 Task: Add Daiya Dairy-Free American Style Cheese Slices to the cart.
Action: Mouse moved to (723, 247)
Screenshot: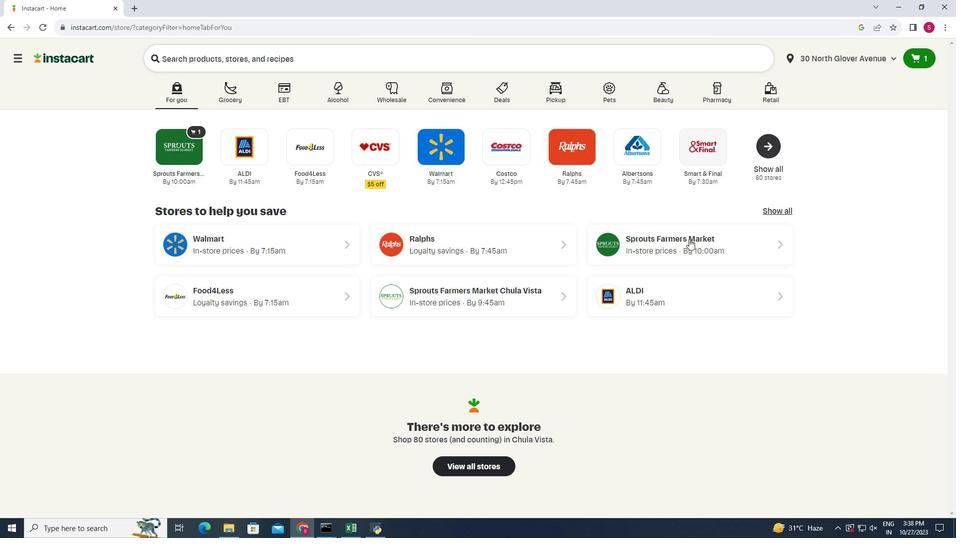 
Action: Mouse pressed left at (723, 247)
Screenshot: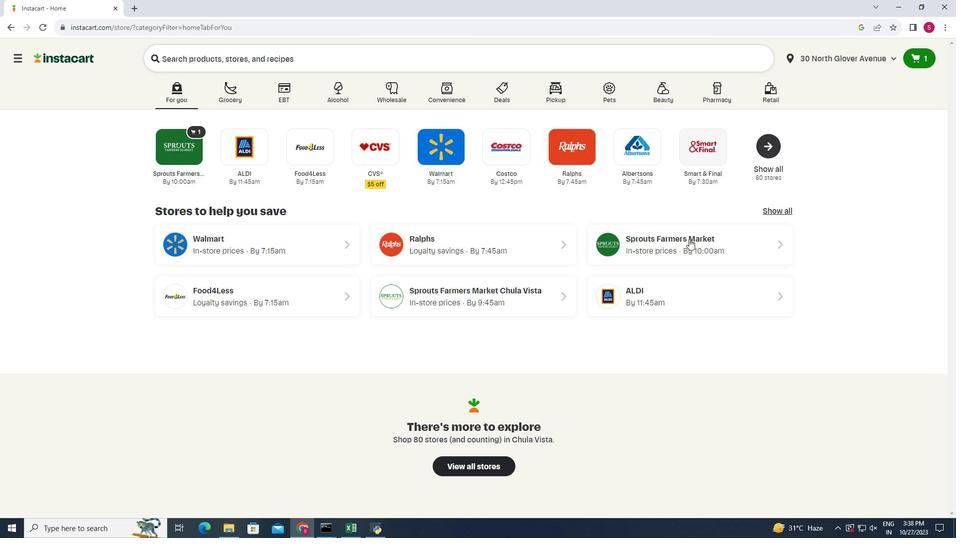 
Action: Mouse moved to (198, 430)
Screenshot: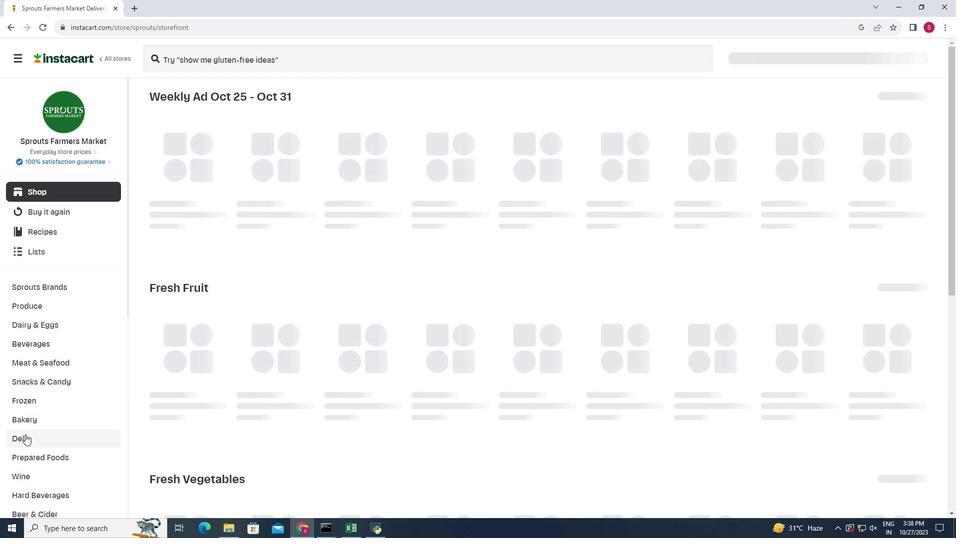 
Action: Mouse pressed left at (198, 430)
Screenshot: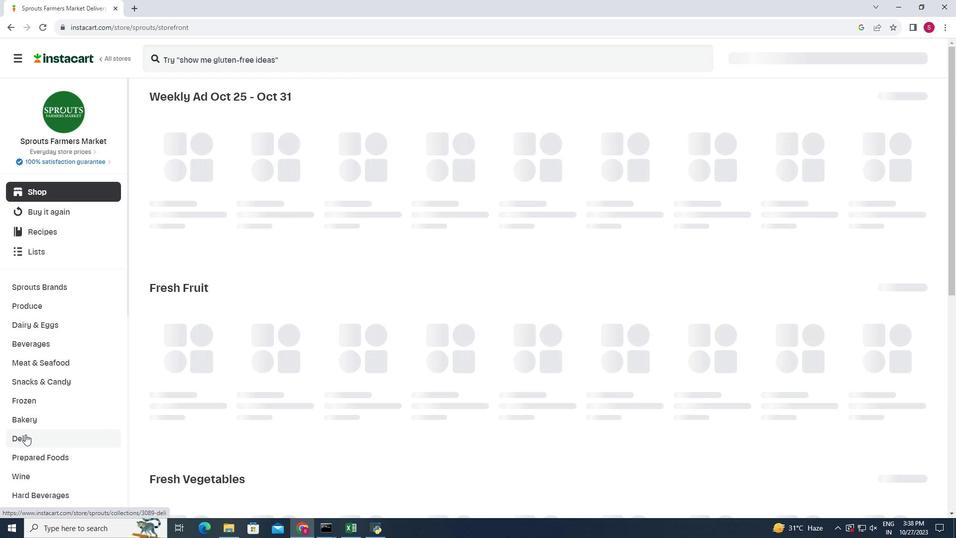 
Action: Mouse moved to (389, 138)
Screenshot: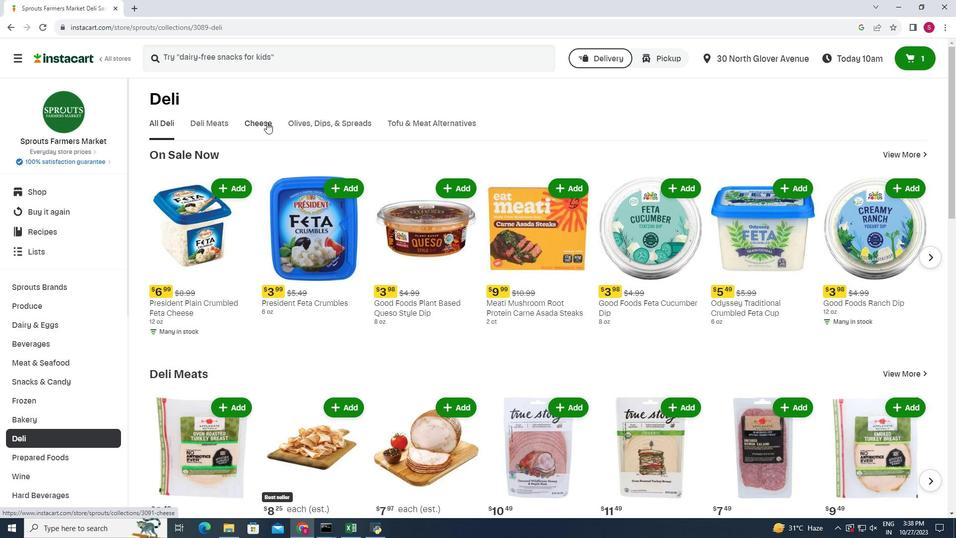 
Action: Mouse pressed left at (389, 138)
Screenshot: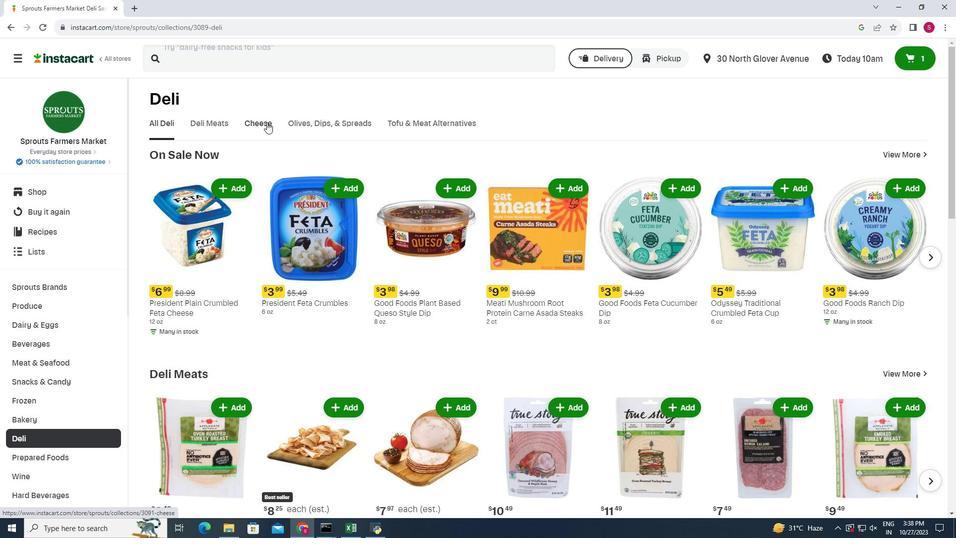 
Action: Mouse moved to (921, 182)
Screenshot: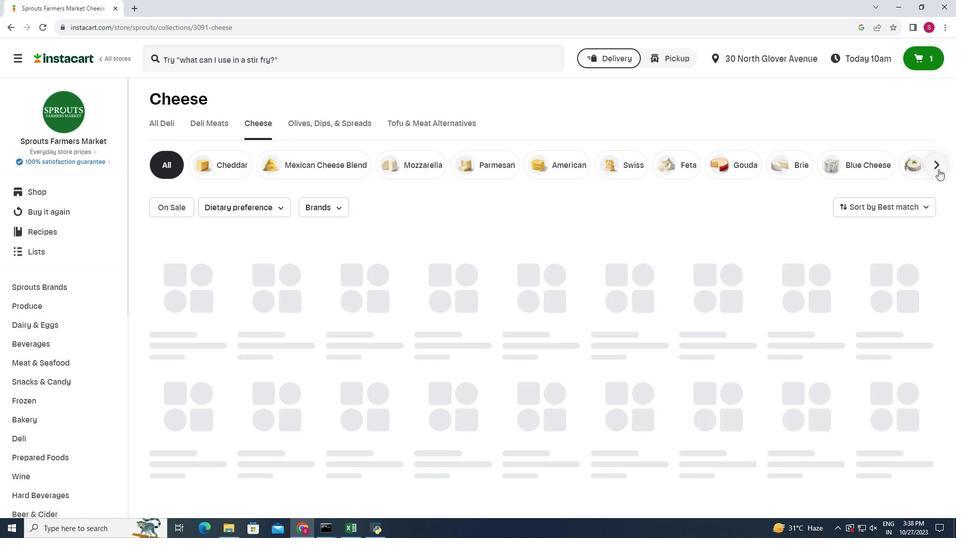 
Action: Mouse pressed left at (921, 182)
Screenshot: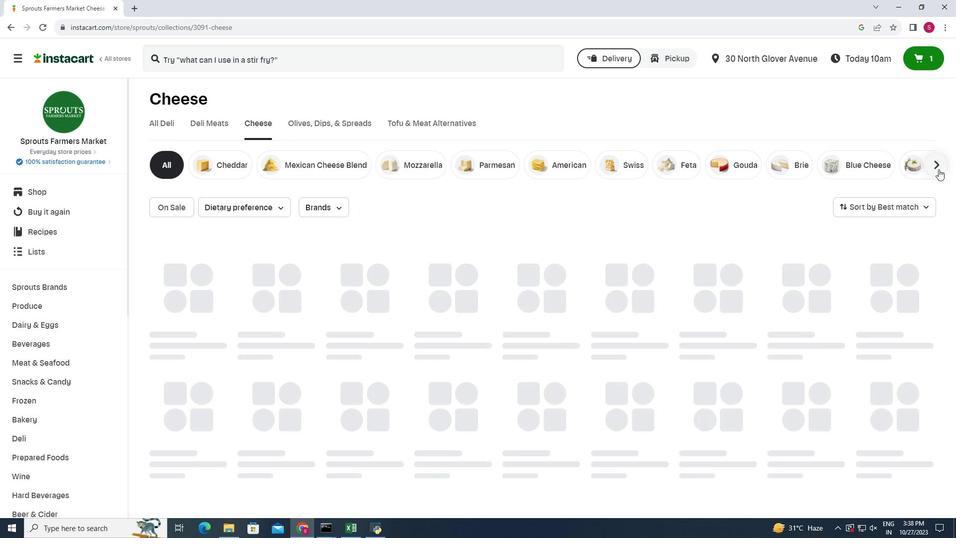 
Action: Mouse moved to (913, 180)
Screenshot: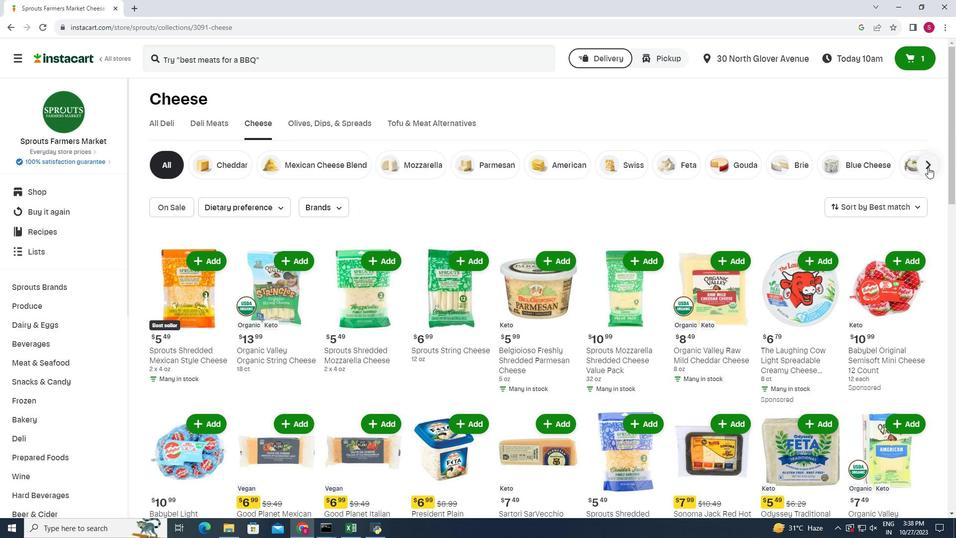 
Action: Mouse pressed left at (913, 180)
Screenshot: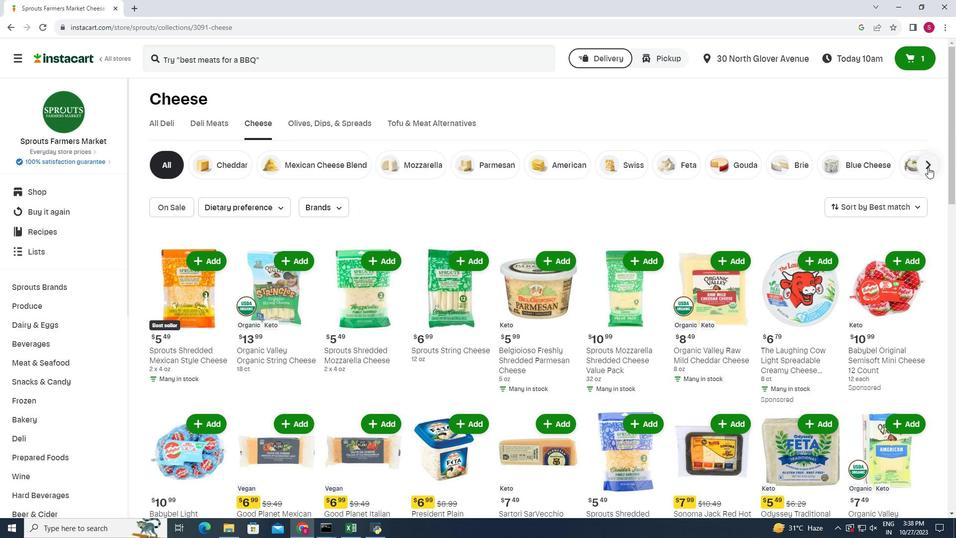 
Action: Mouse moved to (886, 182)
Screenshot: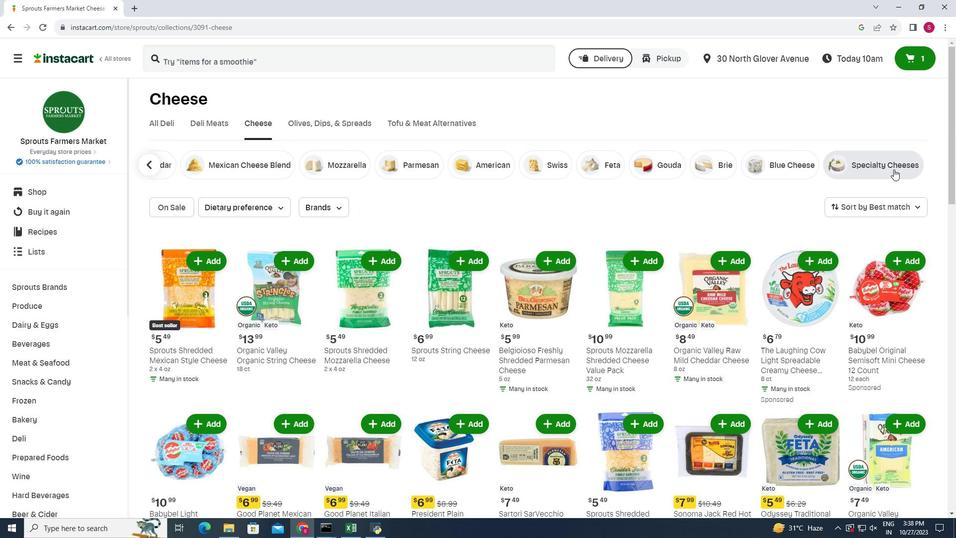 
Action: Mouse pressed left at (886, 182)
Screenshot: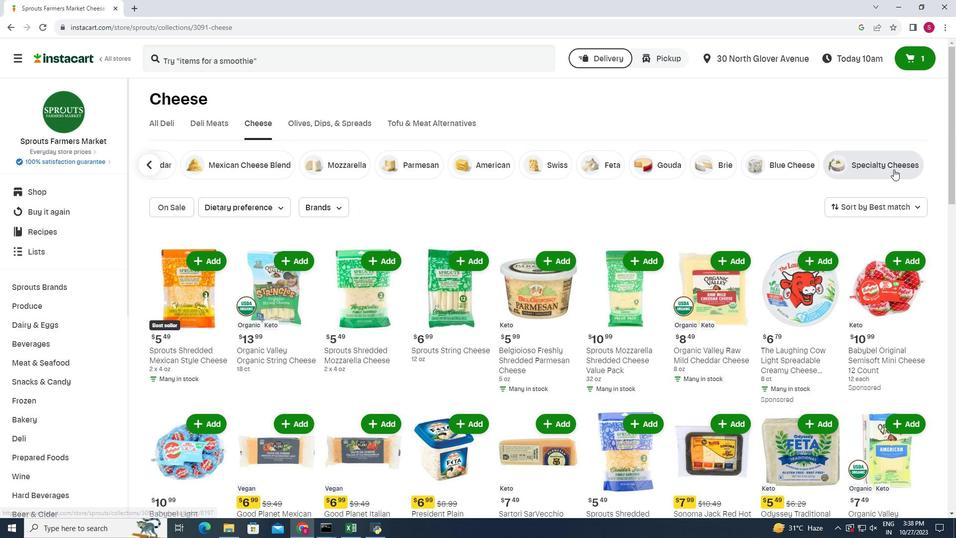 
Action: Mouse moved to (302, 233)
Screenshot: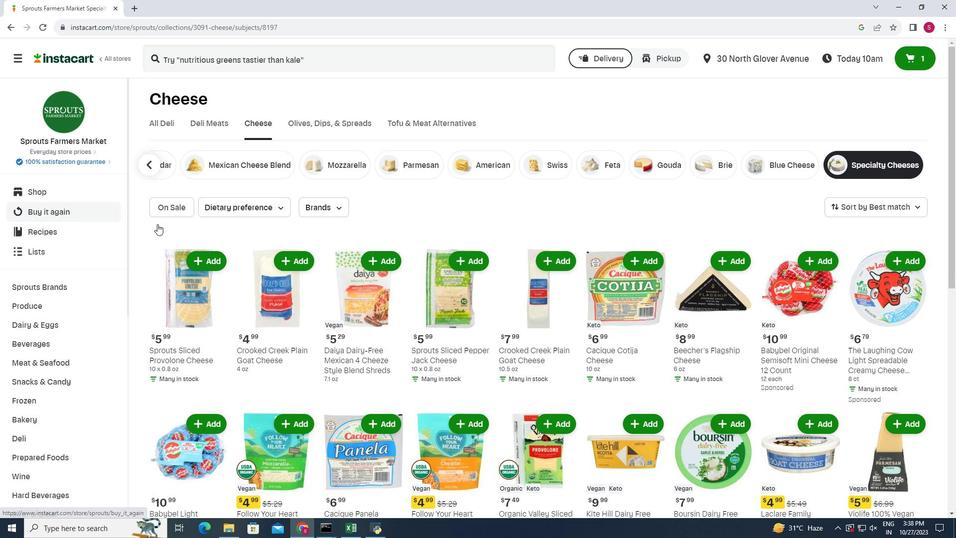 
Action: Mouse scrolled (302, 233) with delta (0, 0)
Screenshot: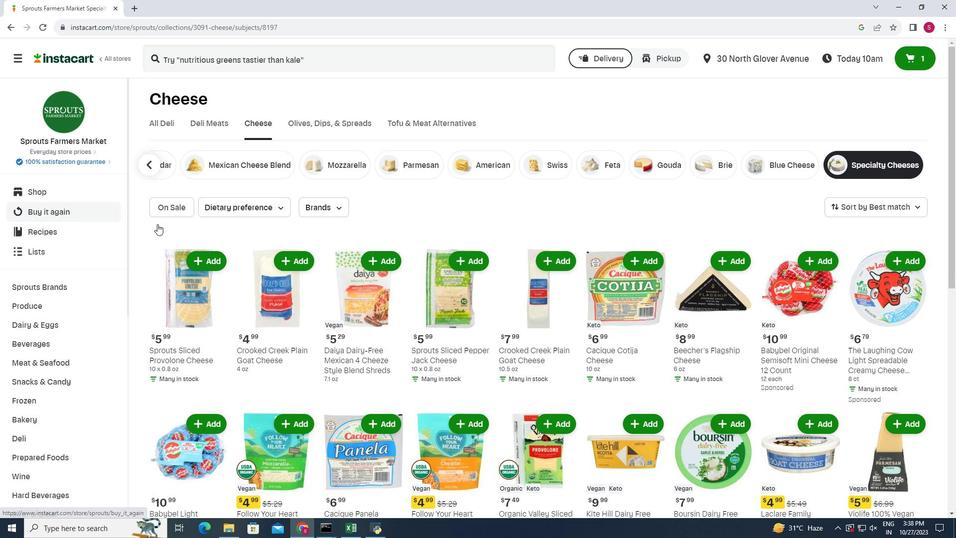 
Action: Mouse moved to (304, 236)
Screenshot: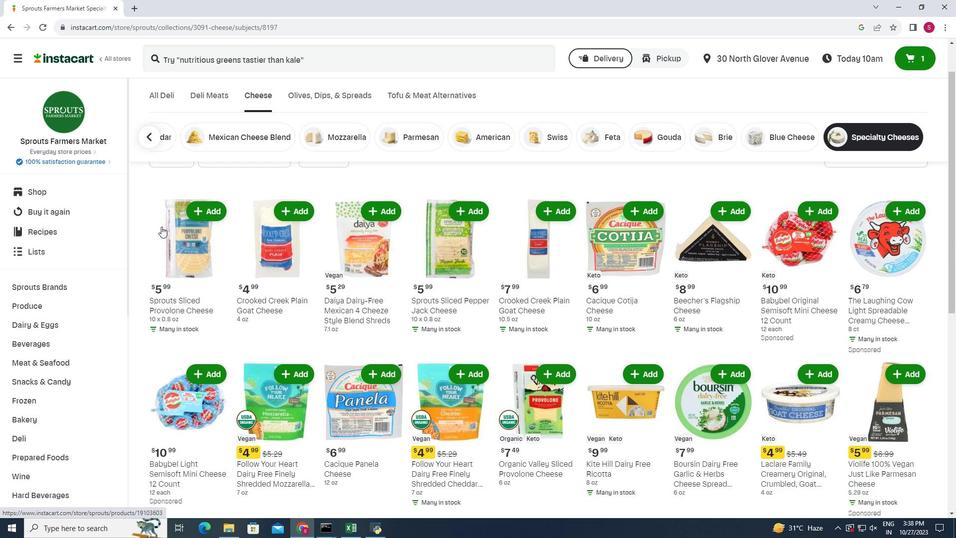 
Action: Mouse scrolled (304, 235) with delta (0, 0)
Screenshot: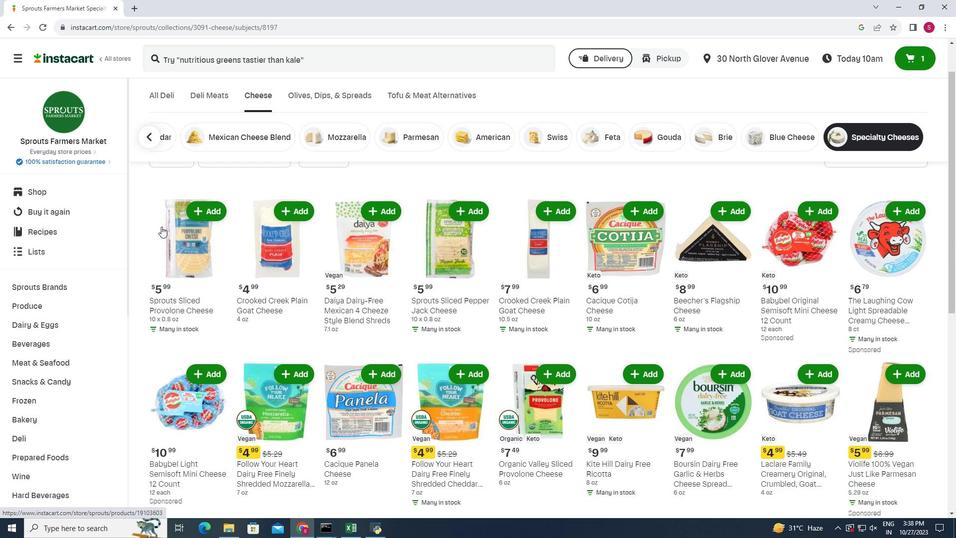 
Action: Mouse moved to (401, 237)
Screenshot: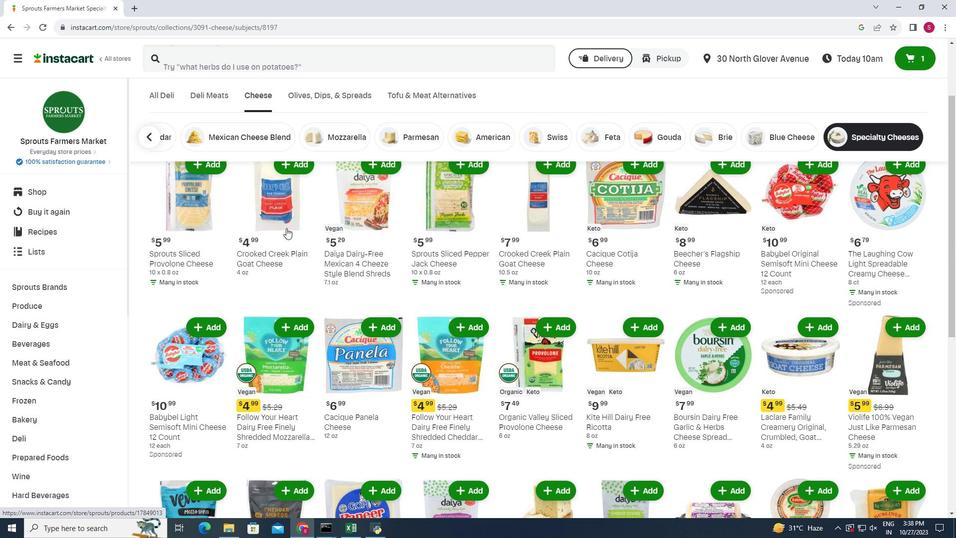 
Action: Mouse scrolled (401, 238) with delta (0, 0)
Screenshot: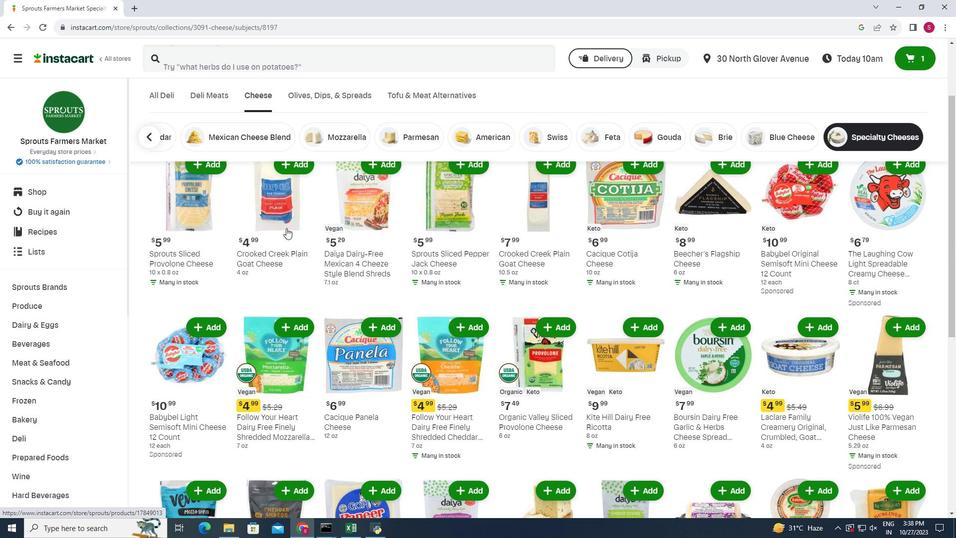 
Action: Mouse moved to (870, 301)
Screenshot: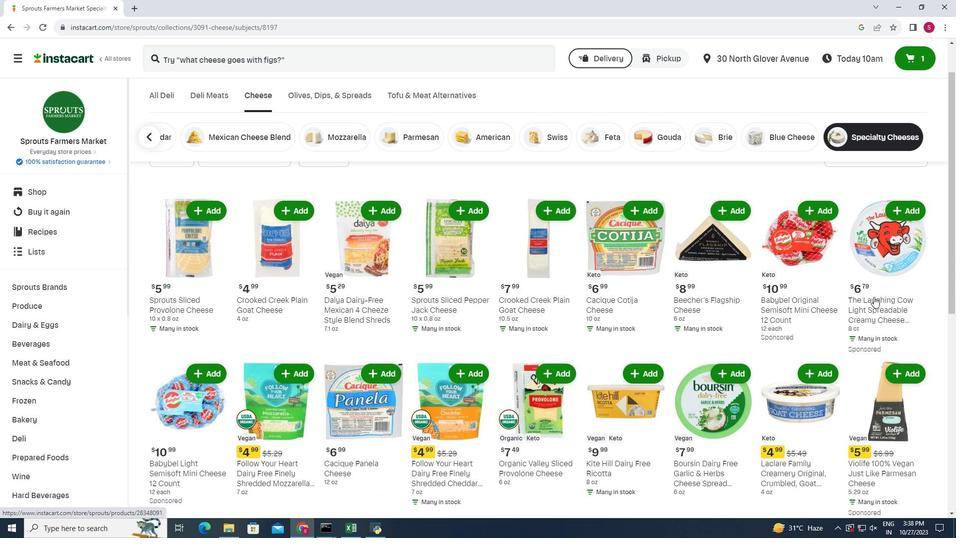 
Action: Mouse scrolled (870, 301) with delta (0, 0)
Screenshot: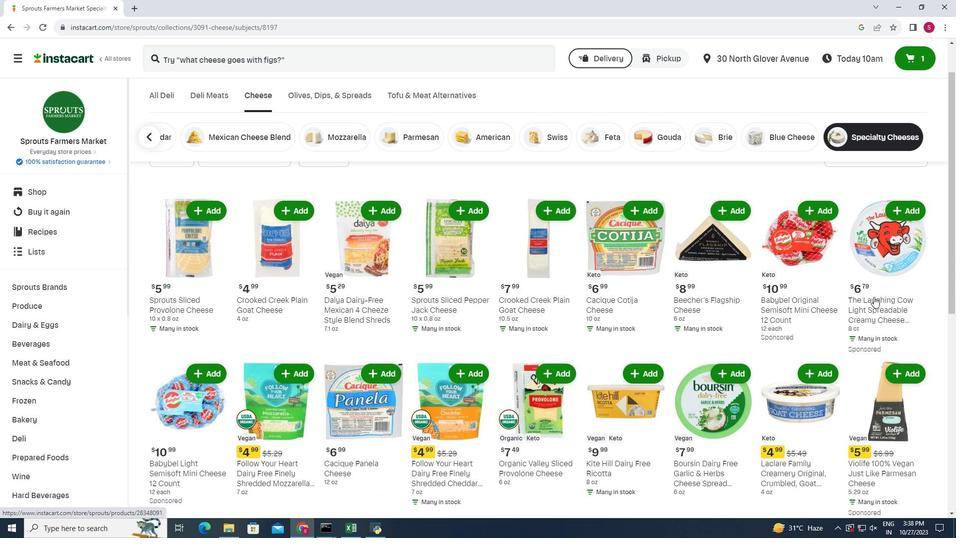 
Action: Mouse scrolled (870, 301) with delta (0, 0)
Screenshot: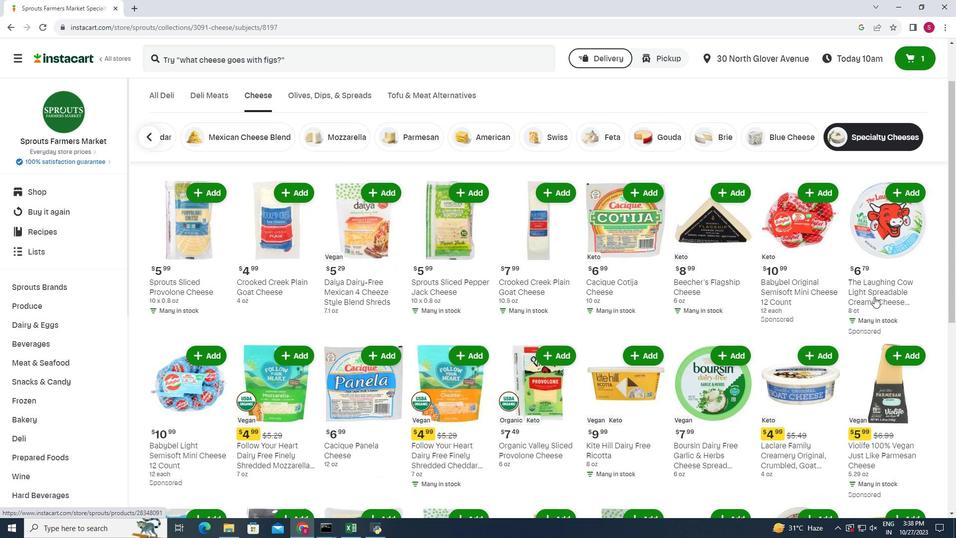 
Action: Mouse moved to (383, 340)
Screenshot: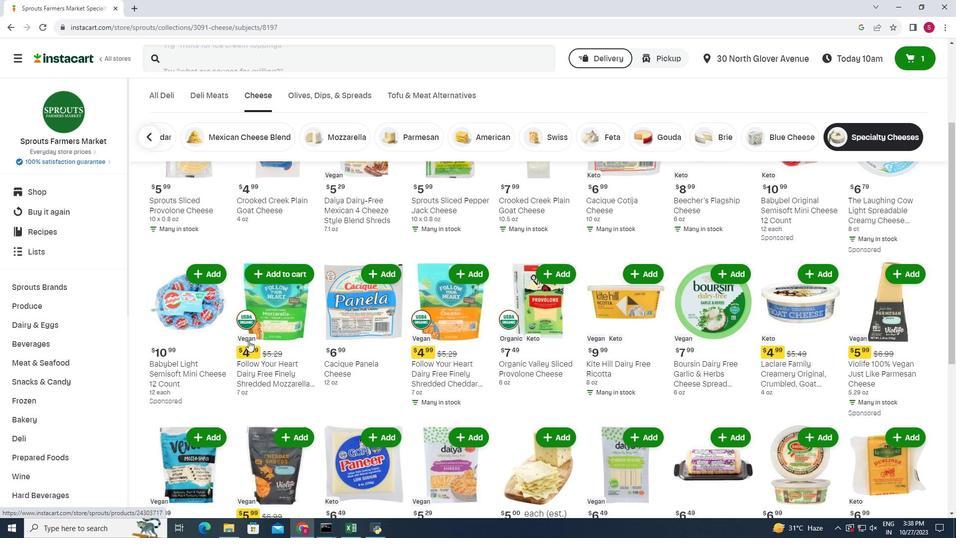 
Action: Mouse scrolled (383, 340) with delta (0, 0)
Screenshot: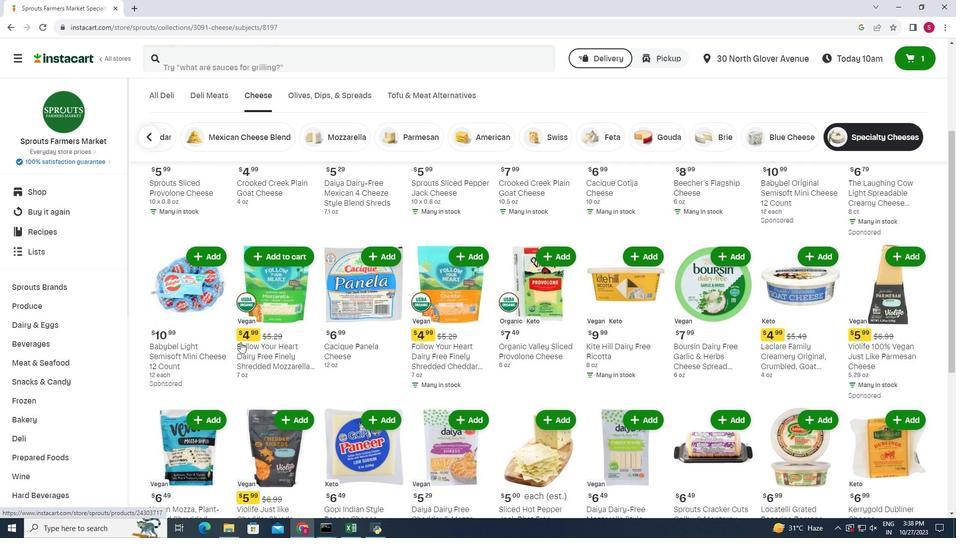 
Action: Mouse moved to (368, 344)
Screenshot: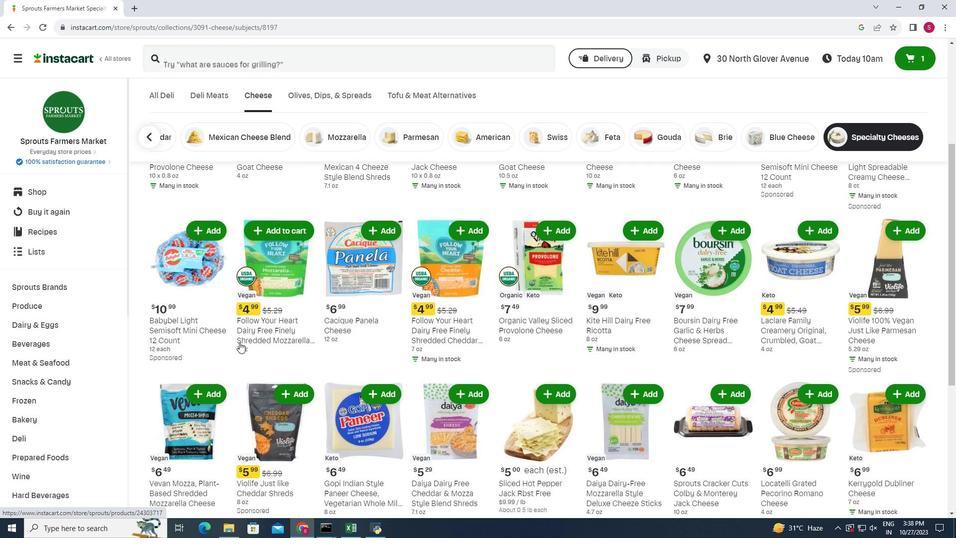 
Action: Mouse scrolled (368, 343) with delta (0, 0)
Screenshot: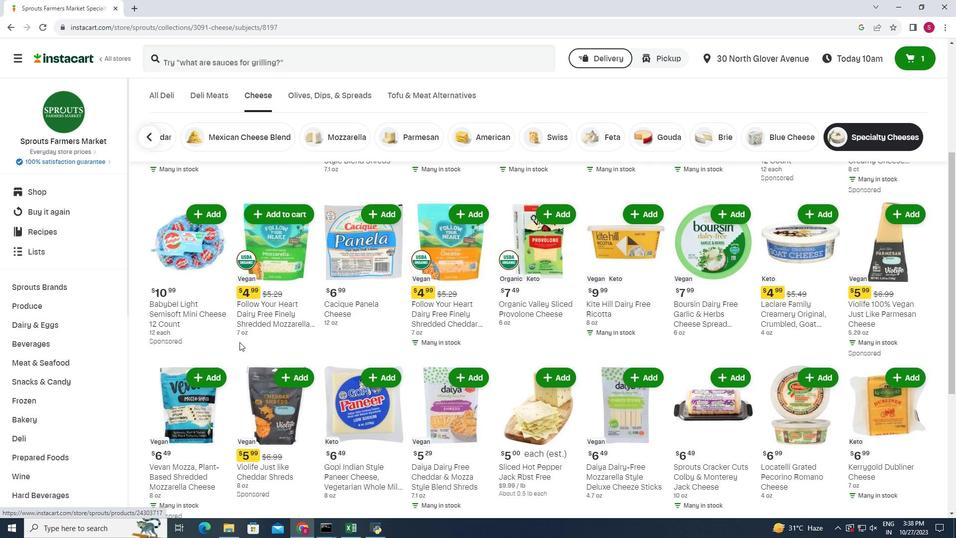 
Action: Mouse moved to (746, 404)
Screenshot: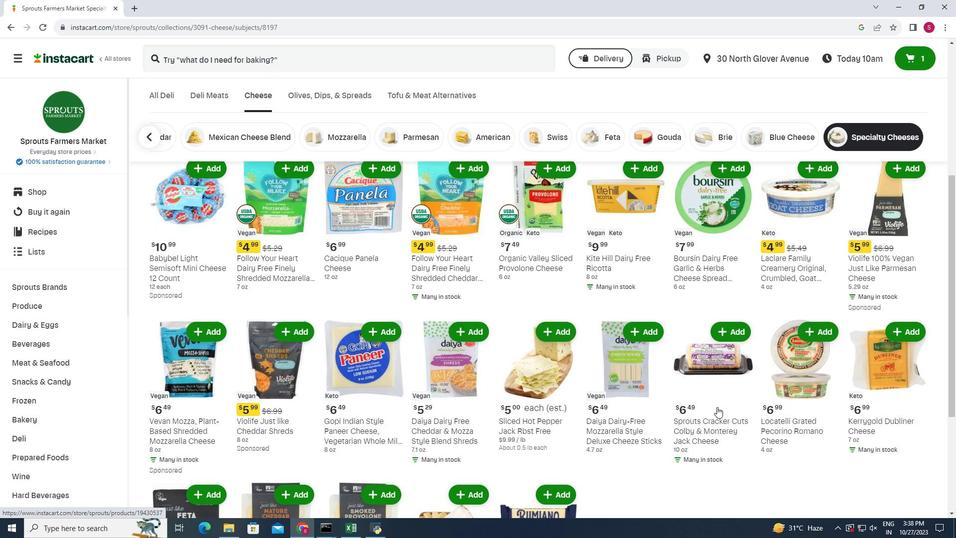 
Action: Mouse scrolled (746, 404) with delta (0, 0)
Screenshot: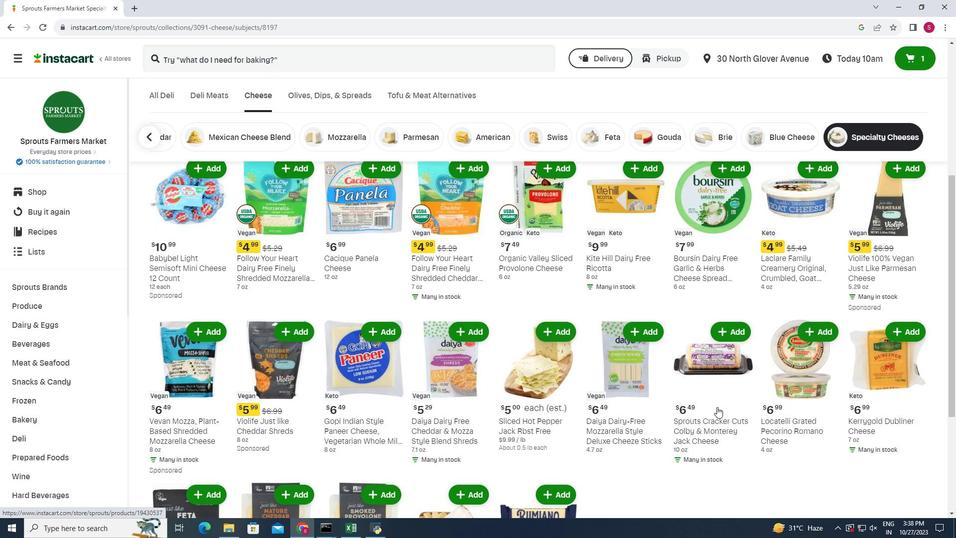 
Action: Mouse moved to (863, 376)
Screenshot: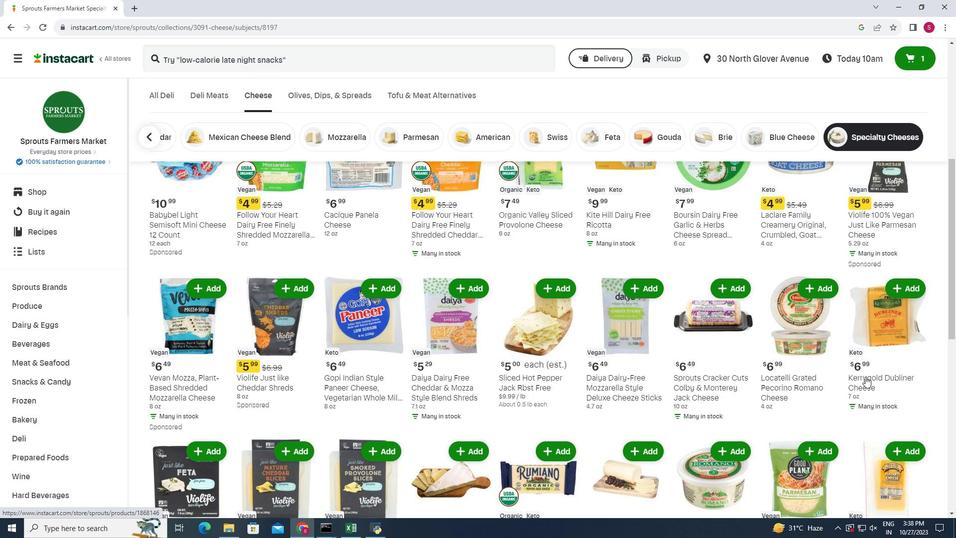 
Action: Mouse scrolled (863, 376) with delta (0, 0)
Screenshot: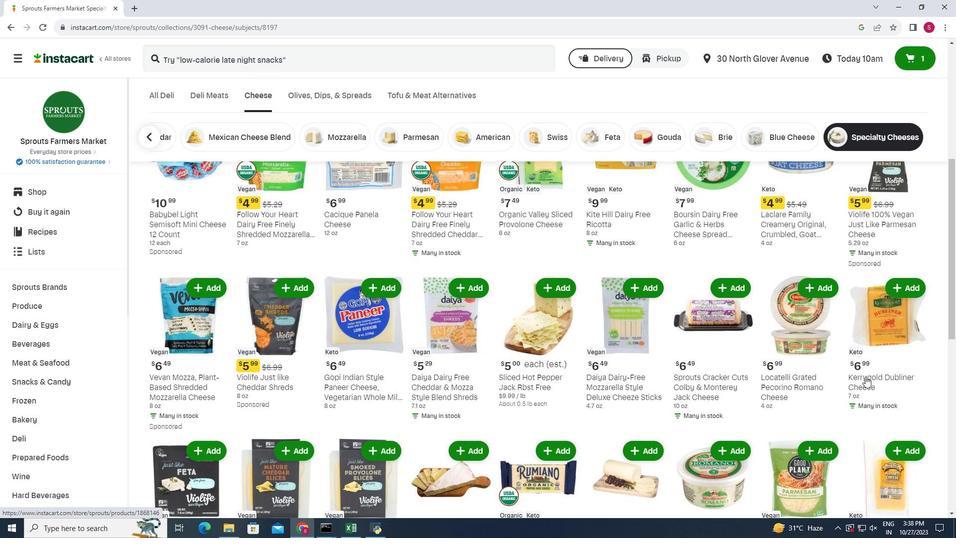 
Action: Mouse scrolled (863, 376) with delta (0, 0)
Screenshot: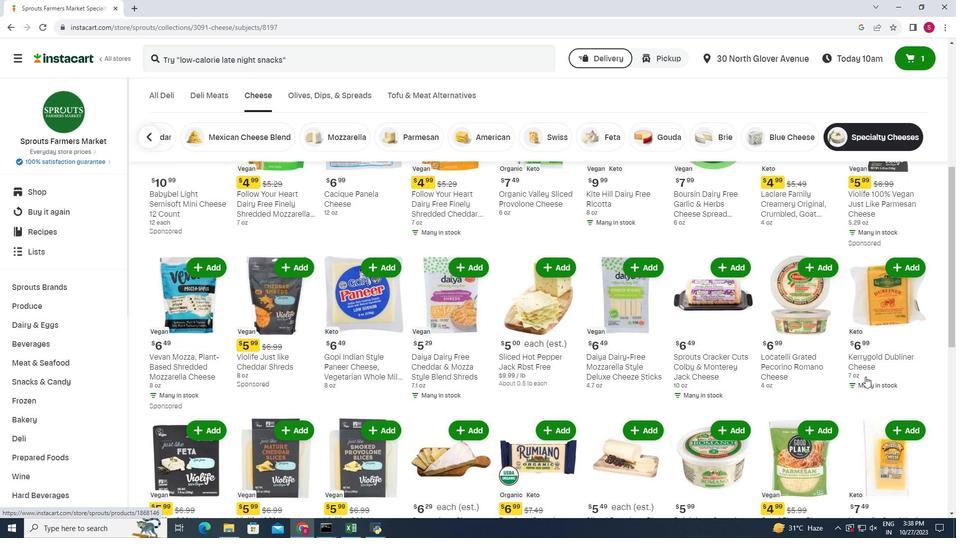 
Action: Mouse moved to (315, 414)
Screenshot: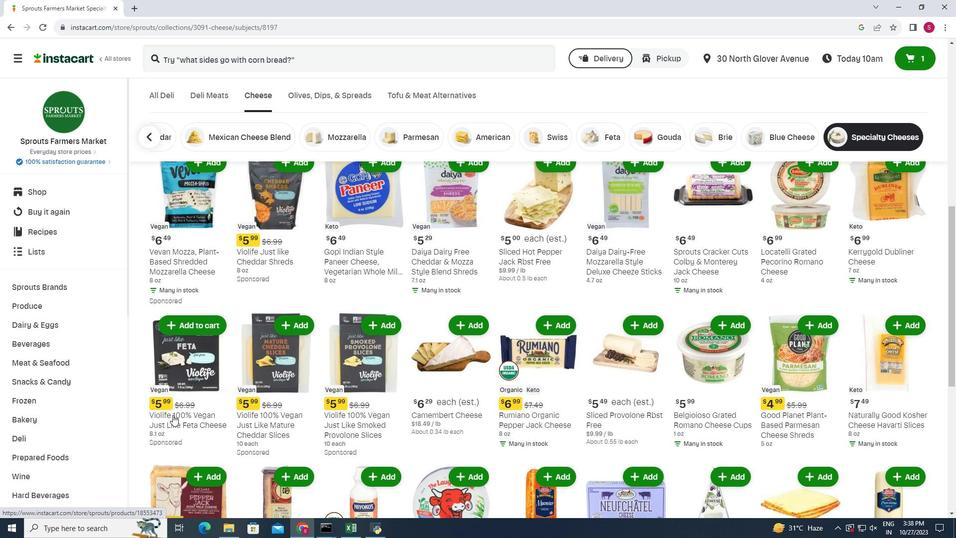 
Action: Mouse scrolled (315, 414) with delta (0, 0)
Screenshot: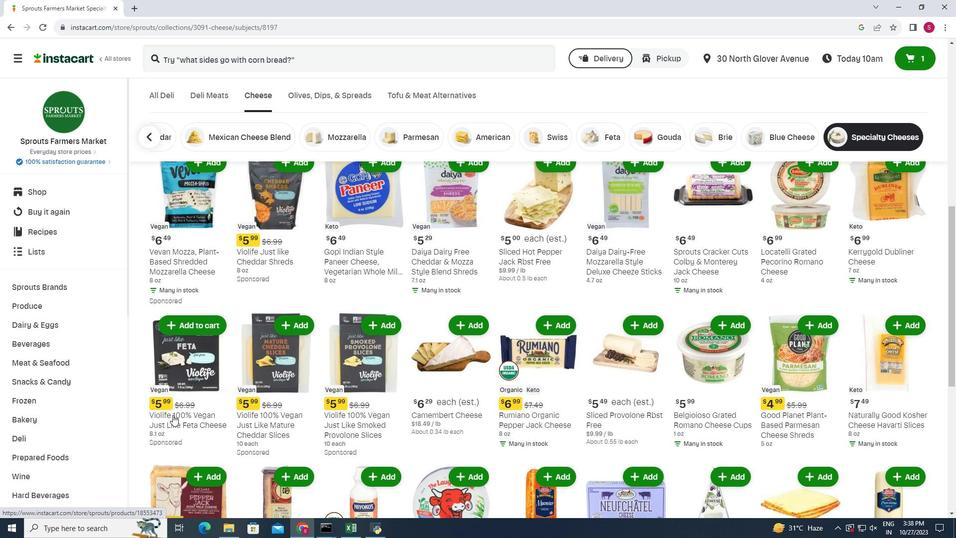 
Action: Mouse moved to (314, 414)
Screenshot: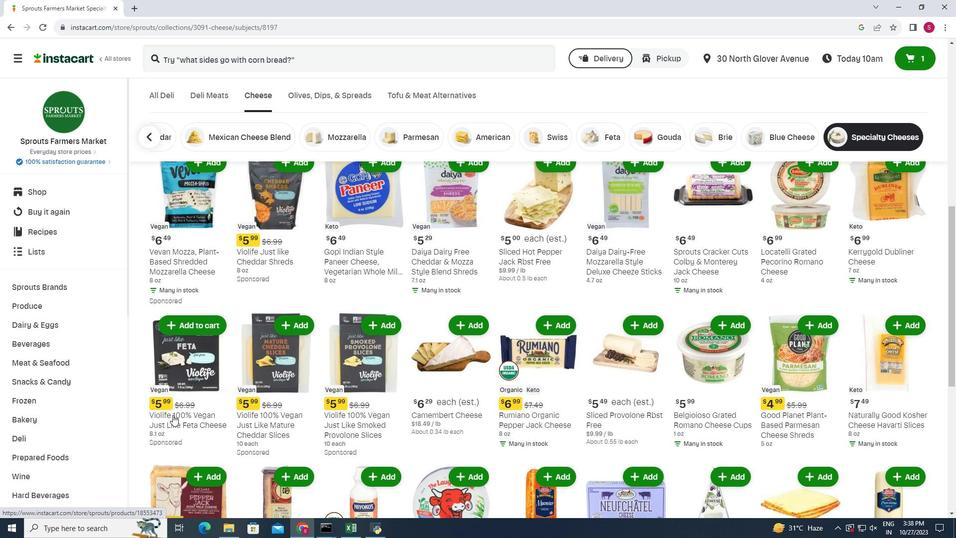 
Action: Mouse scrolled (314, 413) with delta (0, 0)
Screenshot: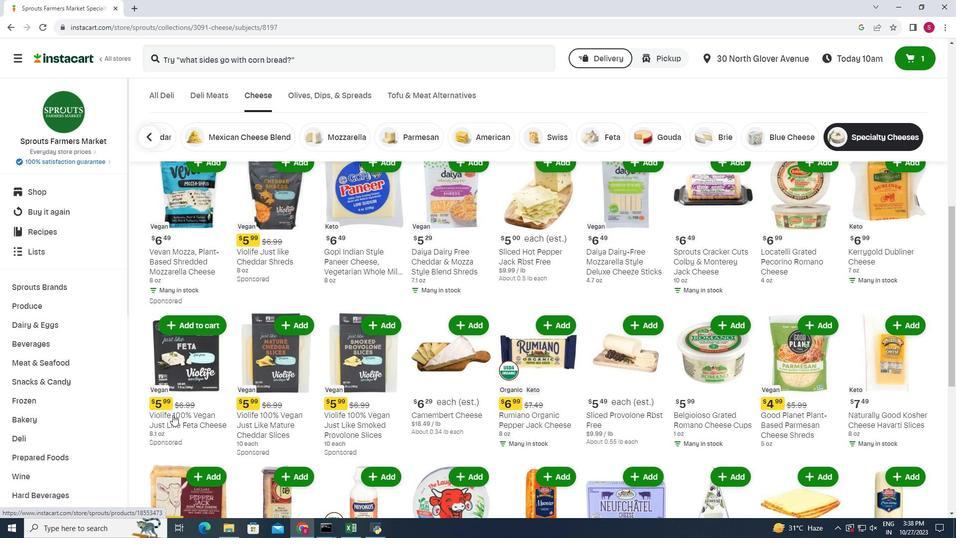 
Action: Mouse moved to (341, 407)
Screenshot: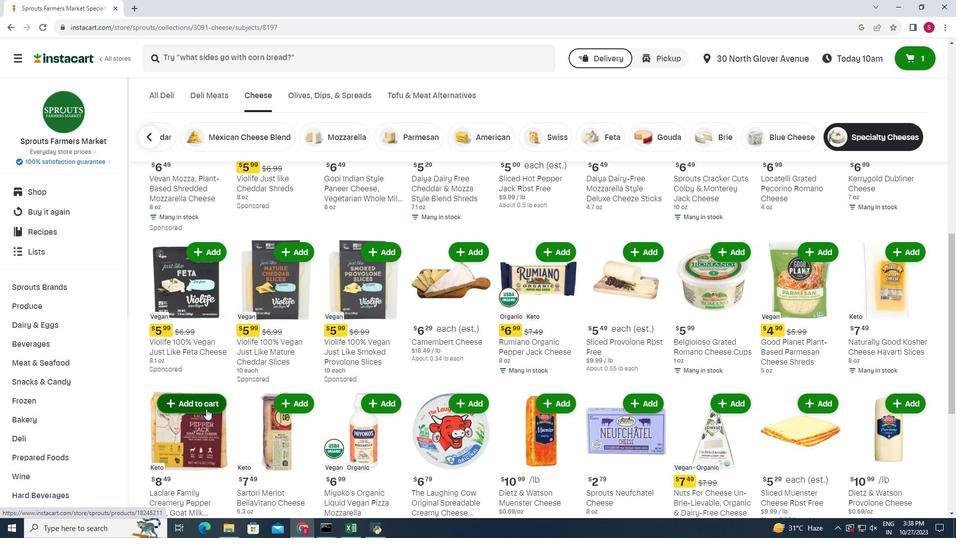 
Action: Mouse scrolled (341, 406) with delta (0, 0)
Screenshot: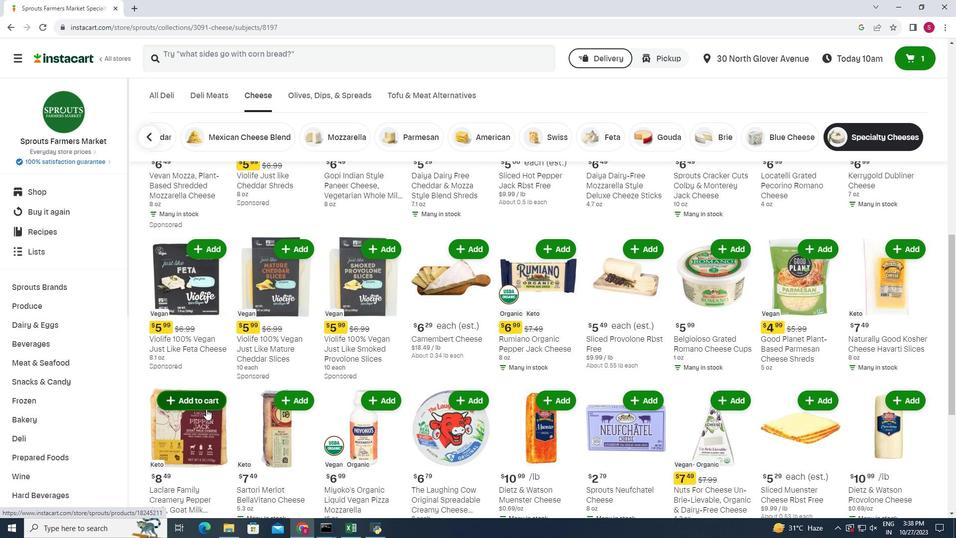 
Action: Mouse scrolled (341, 406) with delta (0, 0)
Screenshot: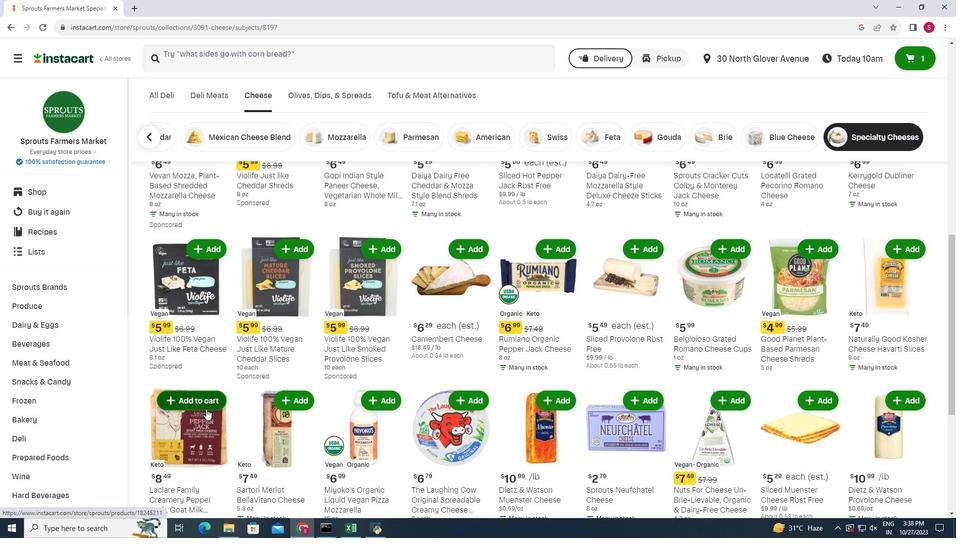 
Action: Mouse moved to (898, 379)
Screenshot: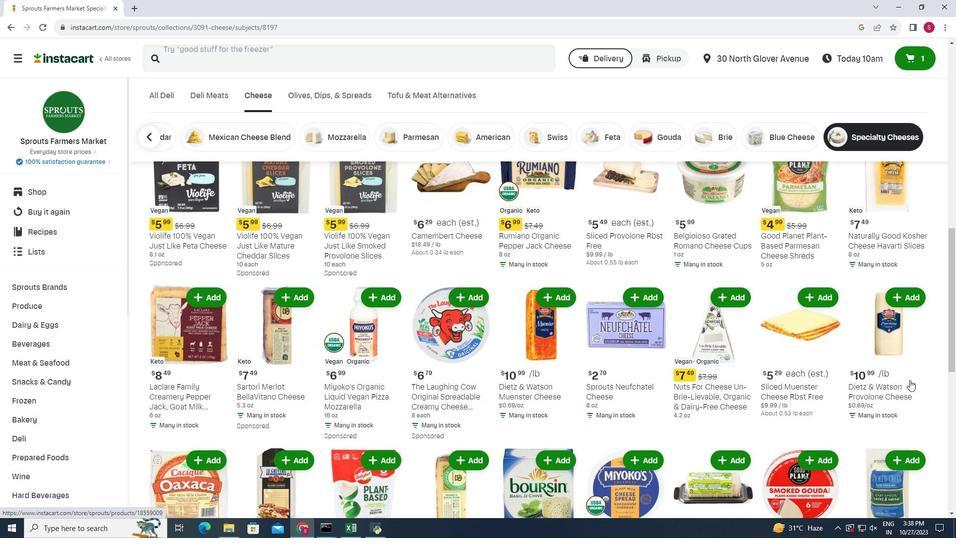 
Action: Mouse scrolled (898, 379) with delta (0, 0)
Screenshot: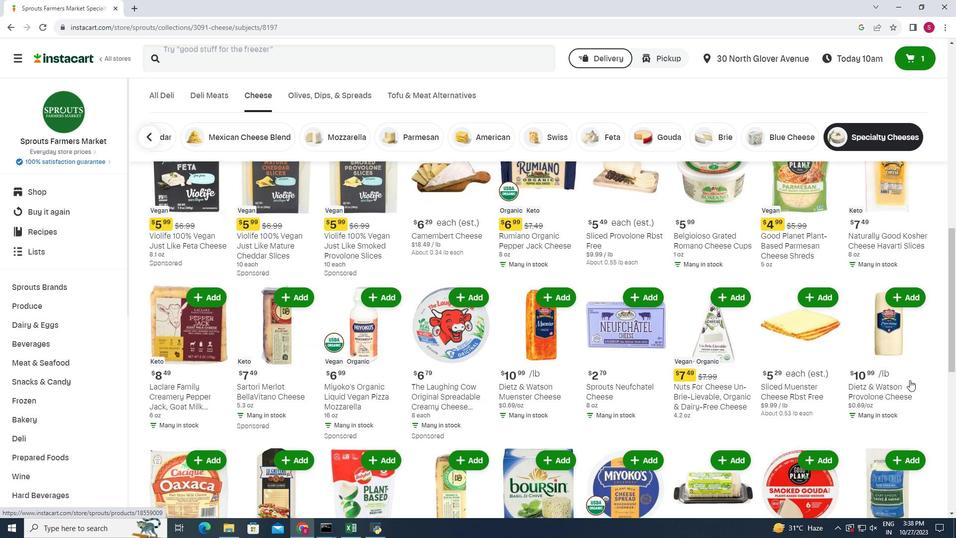 
Action: Mouse moved to (898, 380)
Screenshot: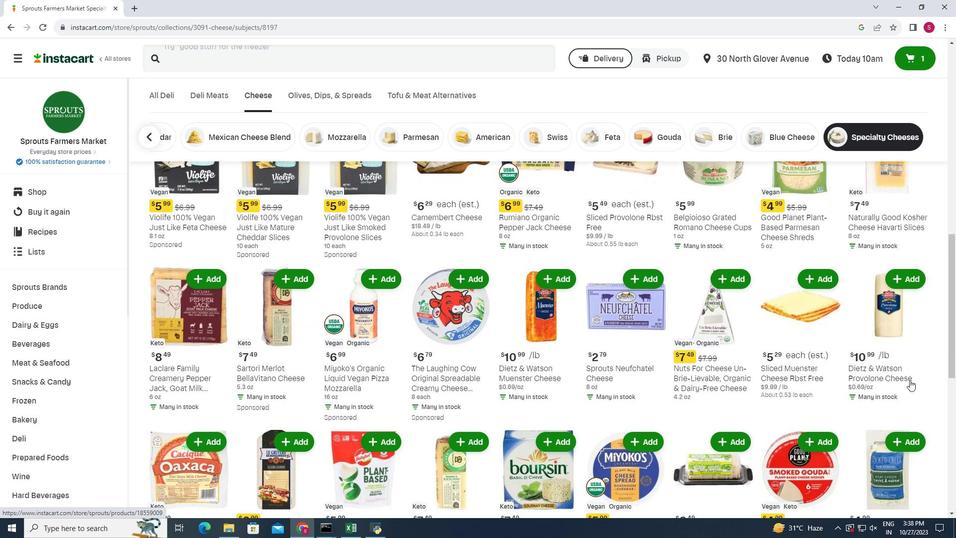 
Action: Mouse scrolled (898, 379) with delta (0, 0)
Screenshot: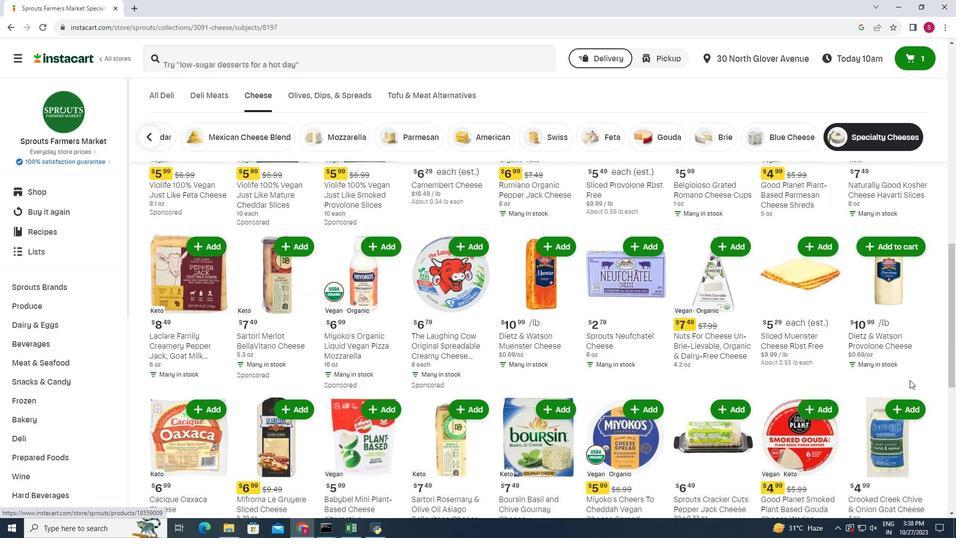 
Action: Mouse moved to (576, 419)
Screenshot: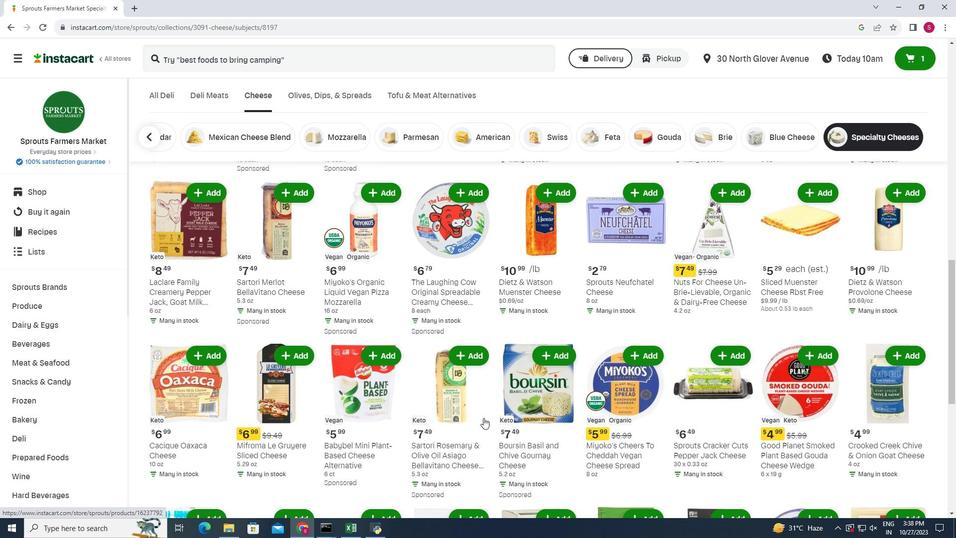 
Action: Mouse scrolled (576, 418) with delta (0, 0)
Screenshot: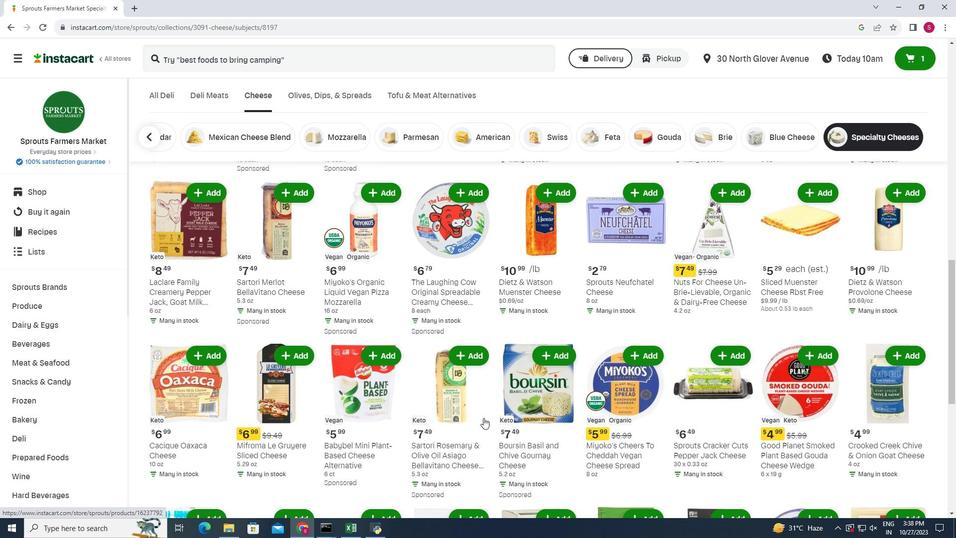 
Action: Mouse moved to (536, 403)
Screenshot: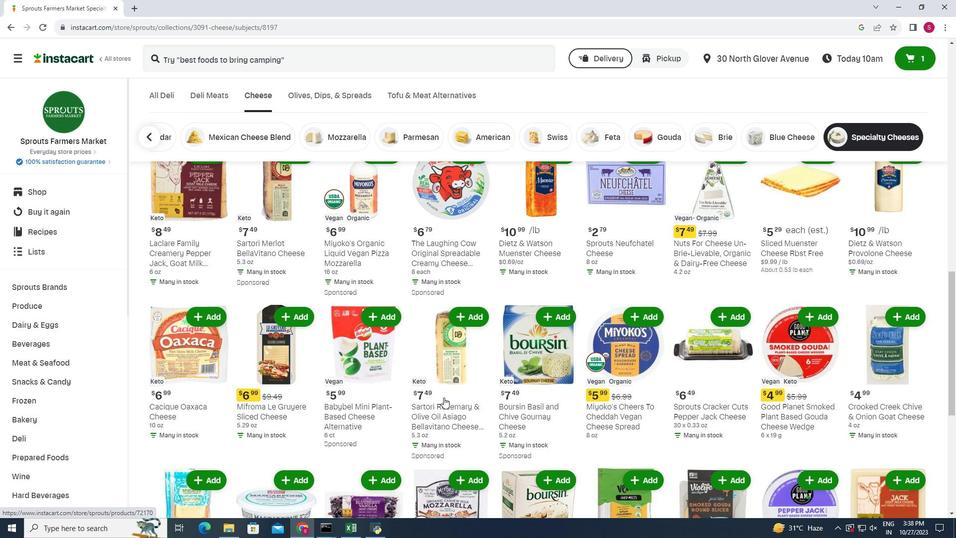 
Action: Mouse scrolled (536, 402) with delta (0, 0)
Screenshot: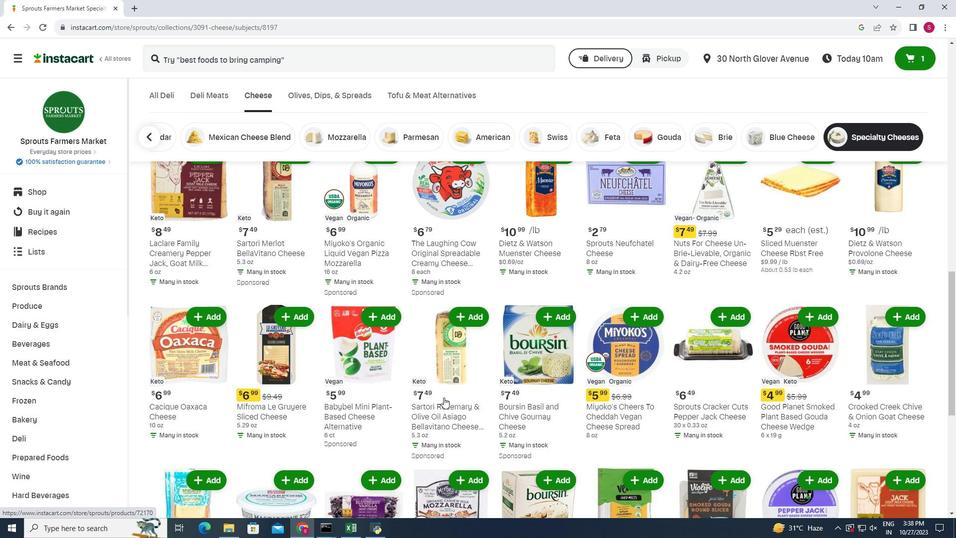 
Action: Mouse moved to (520, 394)
Screenshot: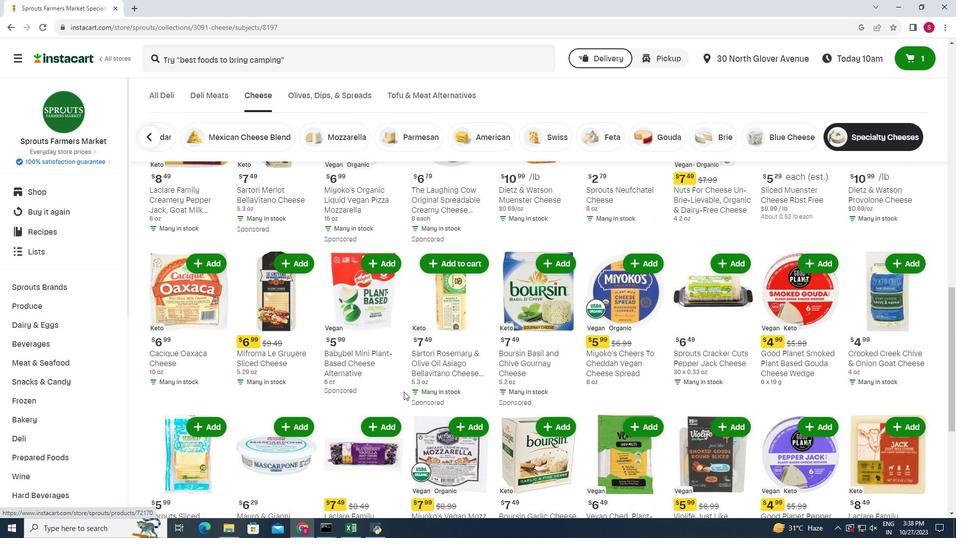 
Action: Mouse scrolled (520, 393) with delta (0, 0)
Screenshot: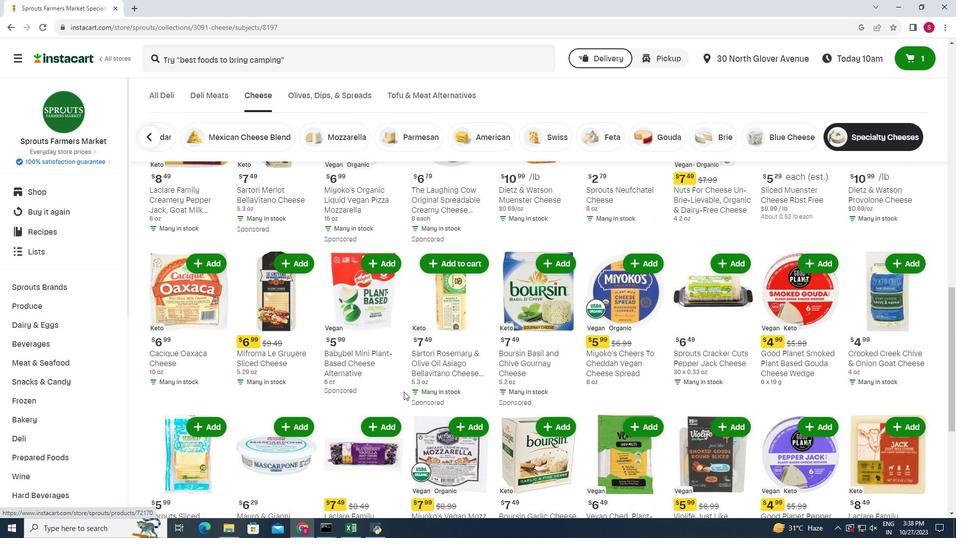 
Action: Mouse moved to (337, 337)
Screenshot: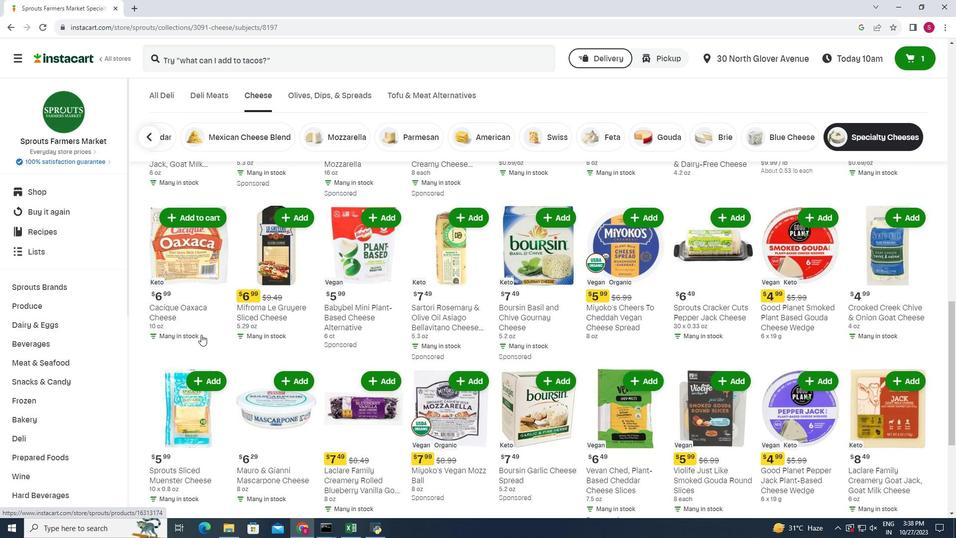 
Action: Mouse scrolled (337, 336) with delta (0, 0)
Screenshot: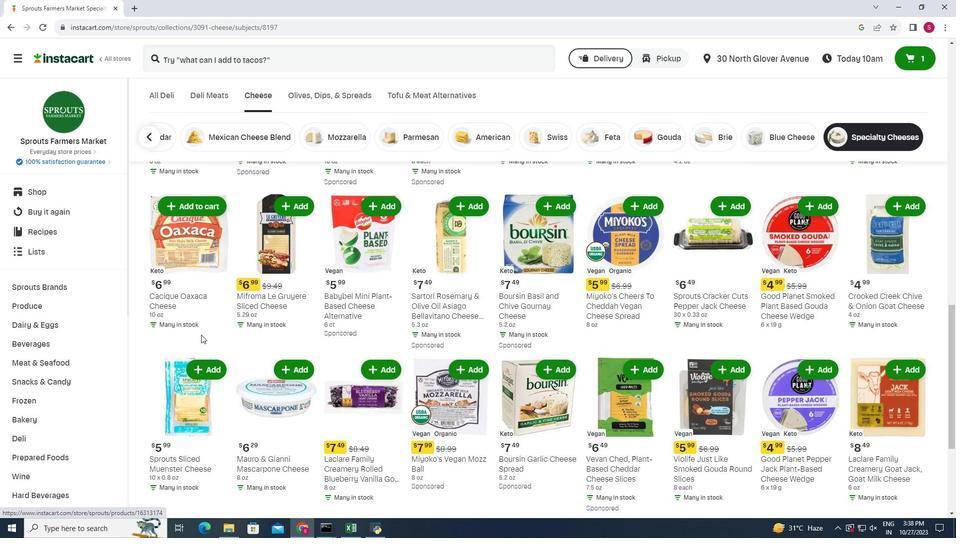 
Action: Mouse moved to (875, 385)
Screenshot: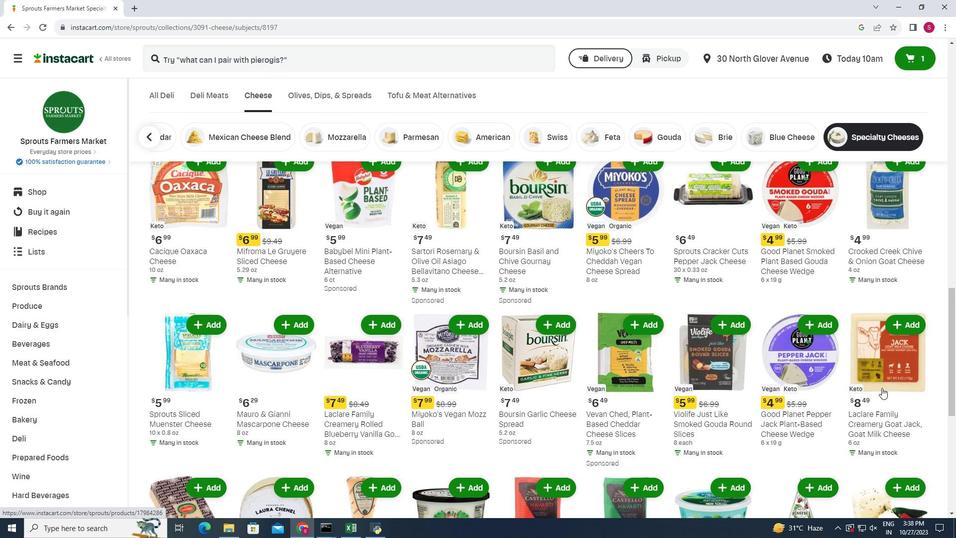 
Action: Mouse scrolled (875, 385) with delta (0, 0)
Screenshot: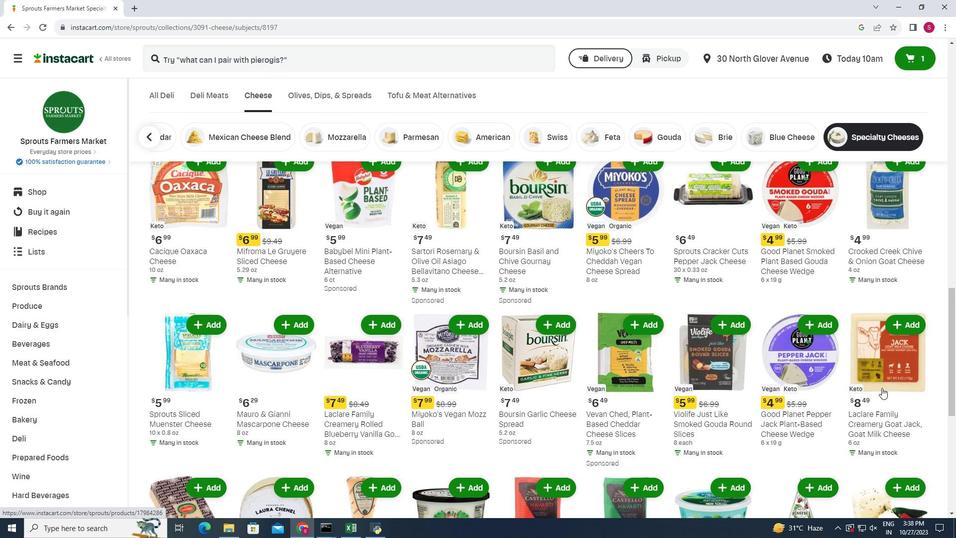 
Action: Mouse moved to (876, 387)
Screenshot: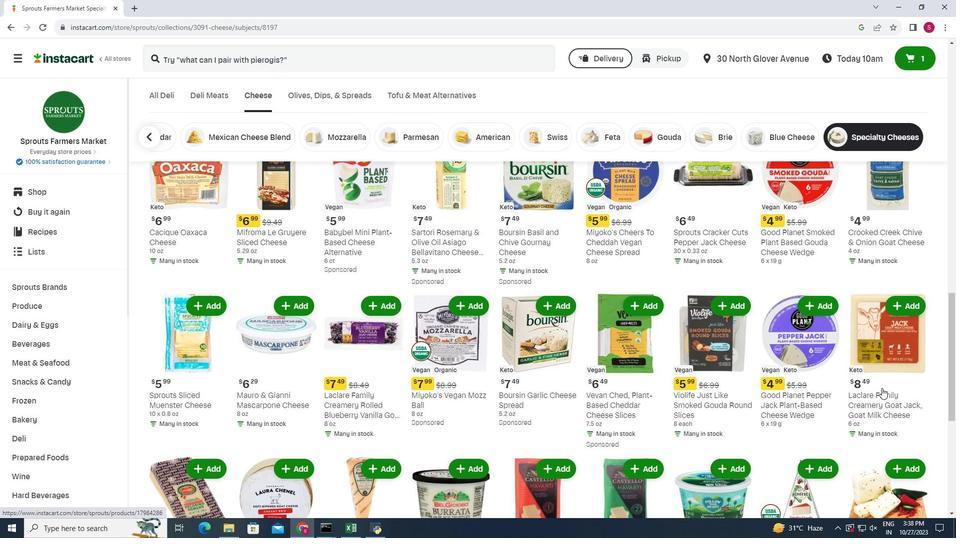 
Action: Mouse scrolled (876, 387) with delta (0, 0)
Screenshot: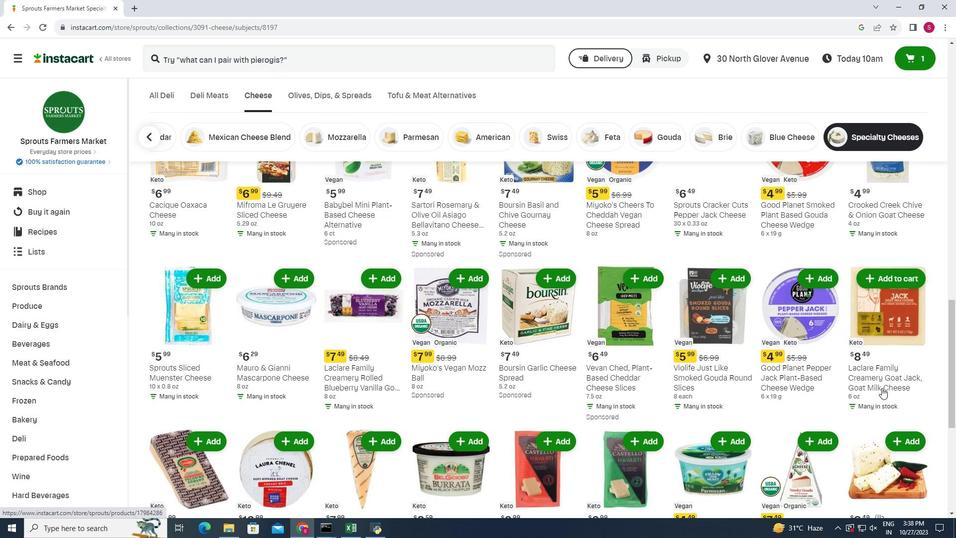 
Action: Mouse scrolled (876, 387) with delta (0, 0)
Screenshot: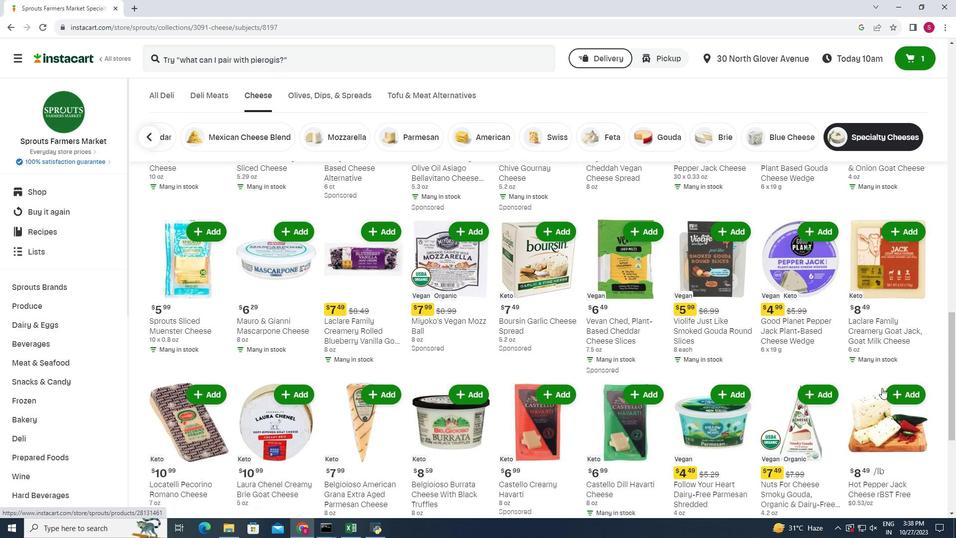 
Action: Mouse scrolled (876, 387) with delta (0, 0)
Screenshot: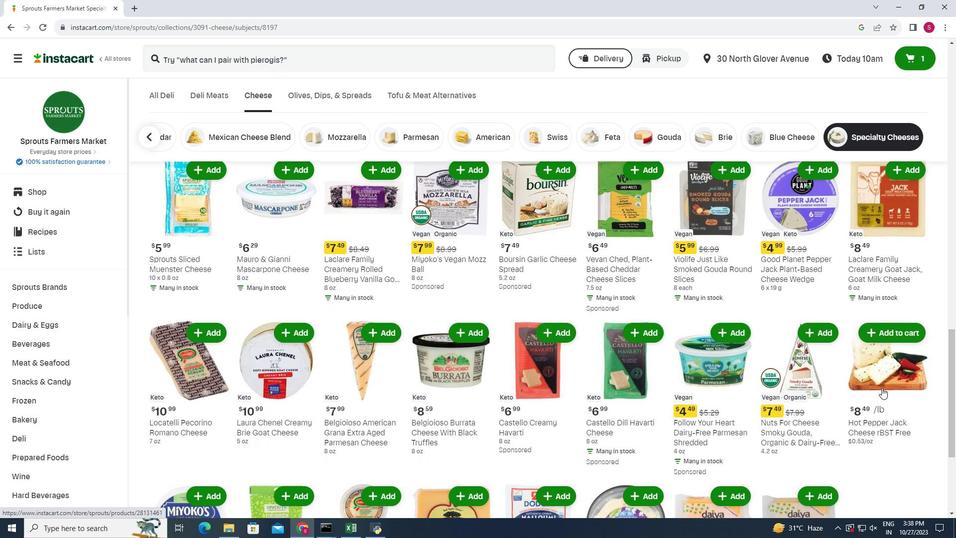 
Action: Mouse moved to (319, 372)
Screenshot: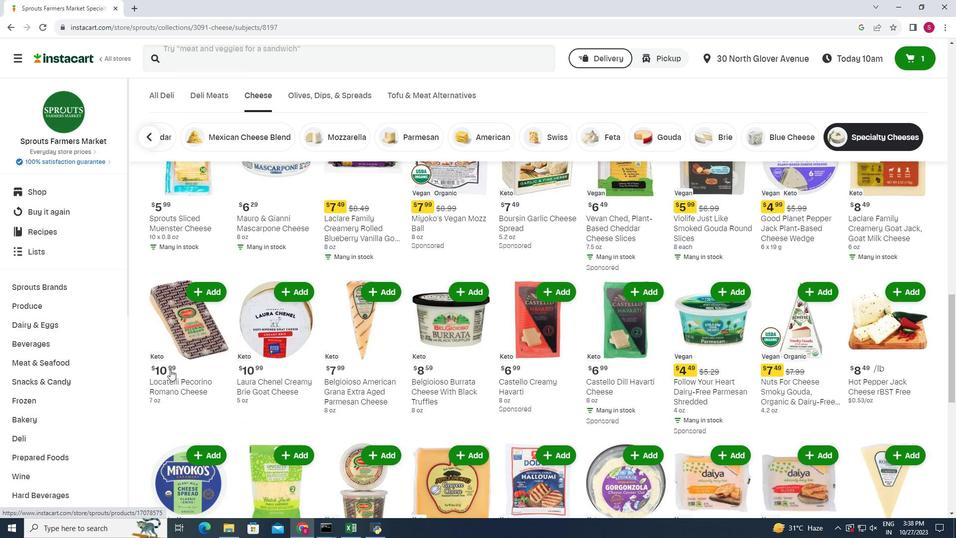 
Action: Mouse scrolled (319, 371) with delta (0, 0)
Screenshot: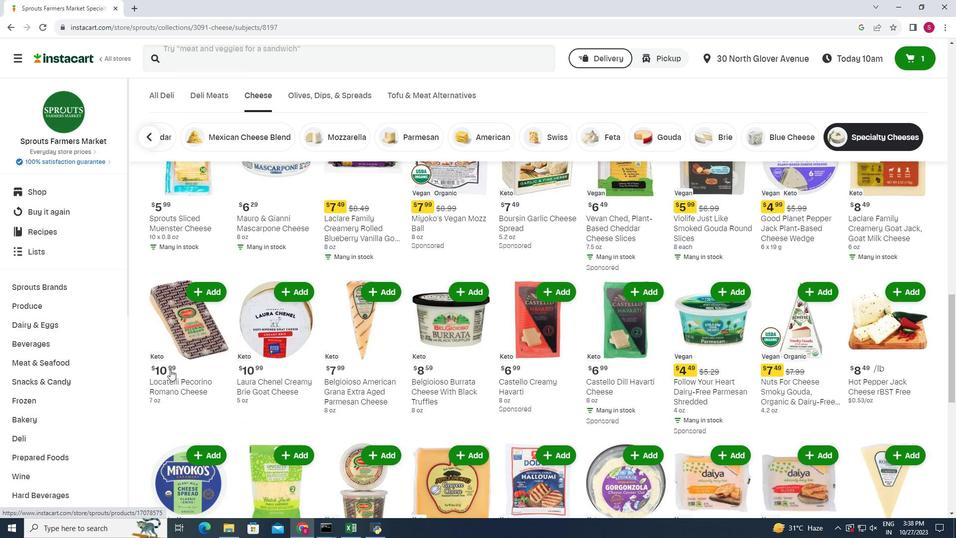 
Action: Mouse moved to (314, 371)
Screenshot: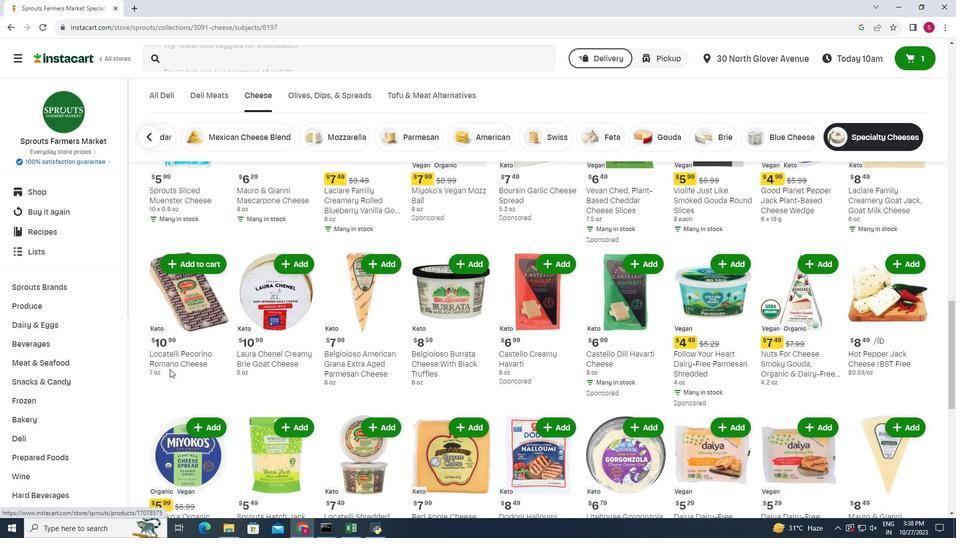
Action: Mouse scrolled (314, 370) with delta (0, 0)
Screenshot: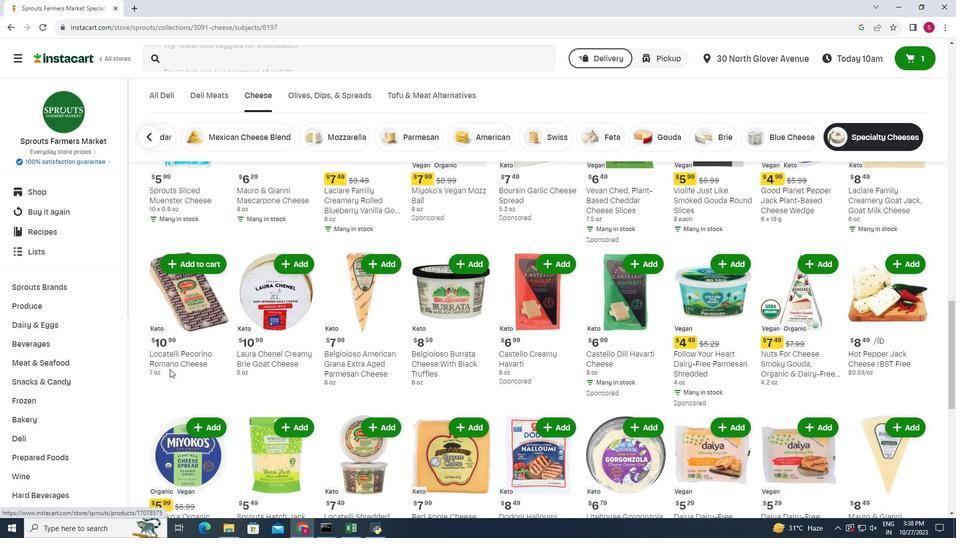 
Action: Mouse moved to (882, 398)
Screenshot: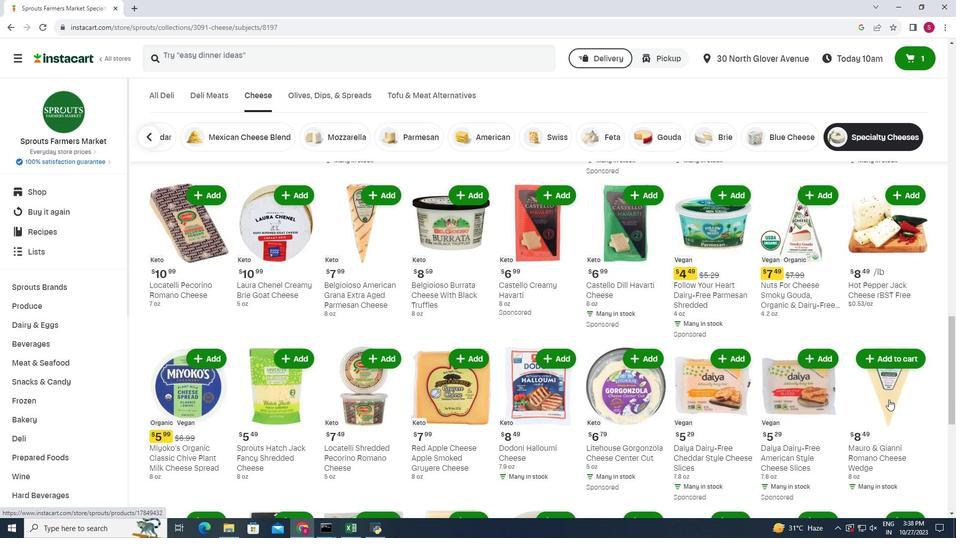 
Action: Mouse scrolled (882, 397) with delta (0, 0)
Screenshot: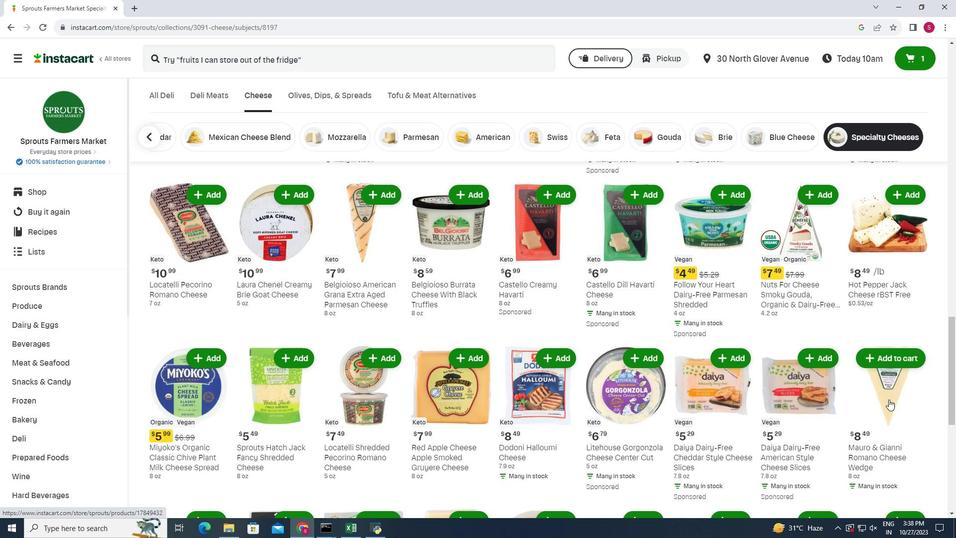
Action: Mouse moved to (823, 309)
Screenshot: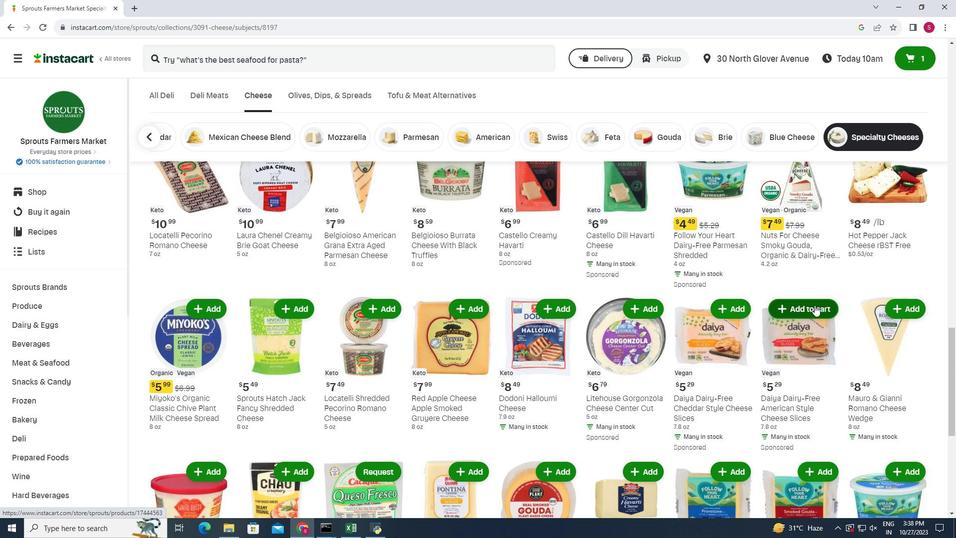 
Action: Mouse pressed left at (823, 309)
Screenshot: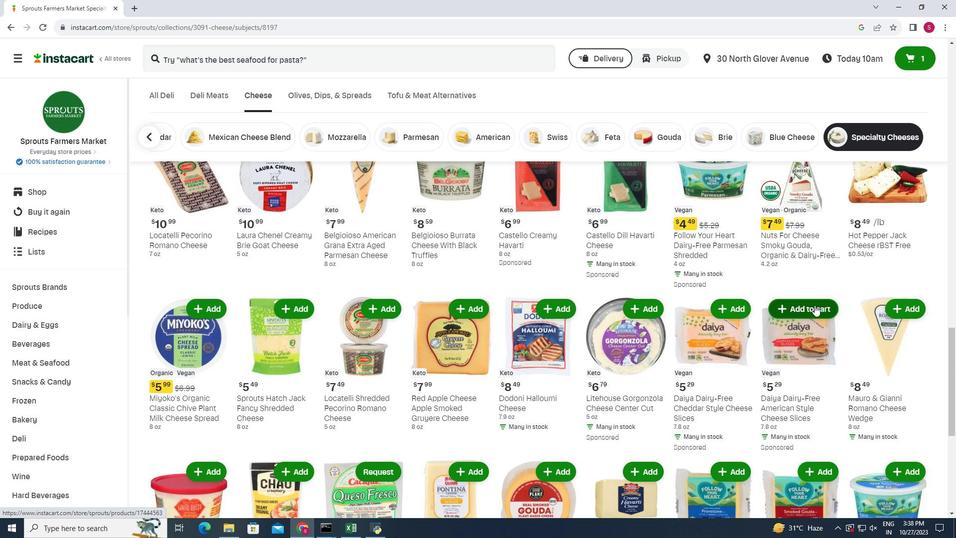 
Action: Mouse moved to (832, 274)
Screenshot: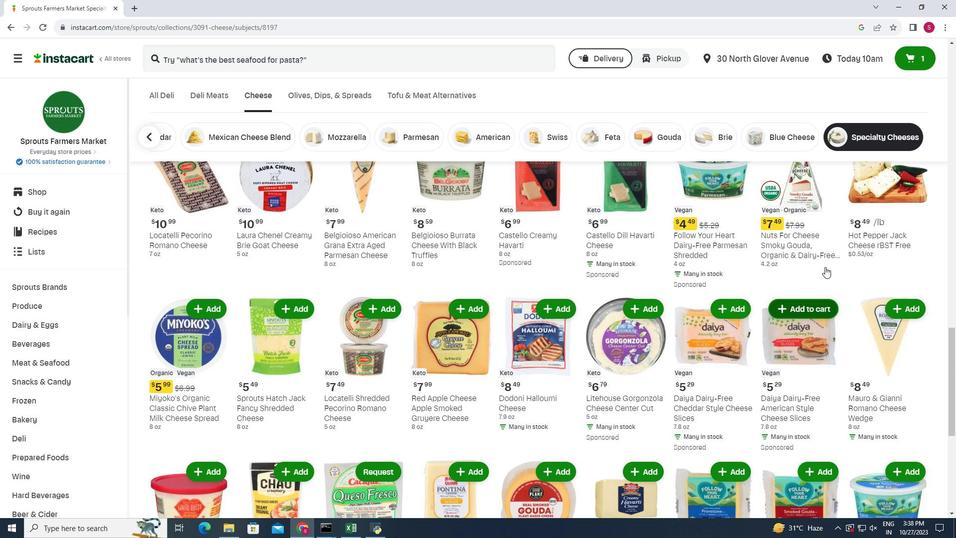 
